 Task: Look for space in Wao, Philippines from 6th September, 2023 to 12th September, 2023 for 4 adults in price range Rs.10000 to Rs.14000. Place can be private room with 4 bedrooms having 4 beds and 4 bathrooms. Property type can be house, flat, guest house. Amenities needed are: wifi, TV, free parkinig on premises, gym, breakfast. Booking option can be shelf check-in. Required host language is English.
Action: Key pressed w<Key.caps_lock>AO,<Key.space><Key.caps_lock>p<Key.caps_lock>HILI
Screenshot: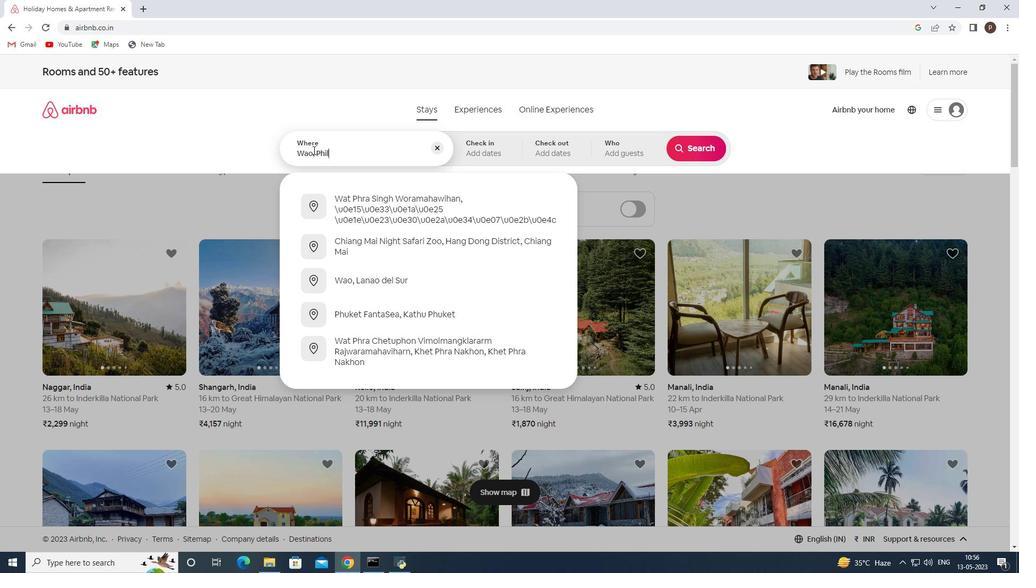 
Action: Mouse moved to (312, 150)
Screenshot: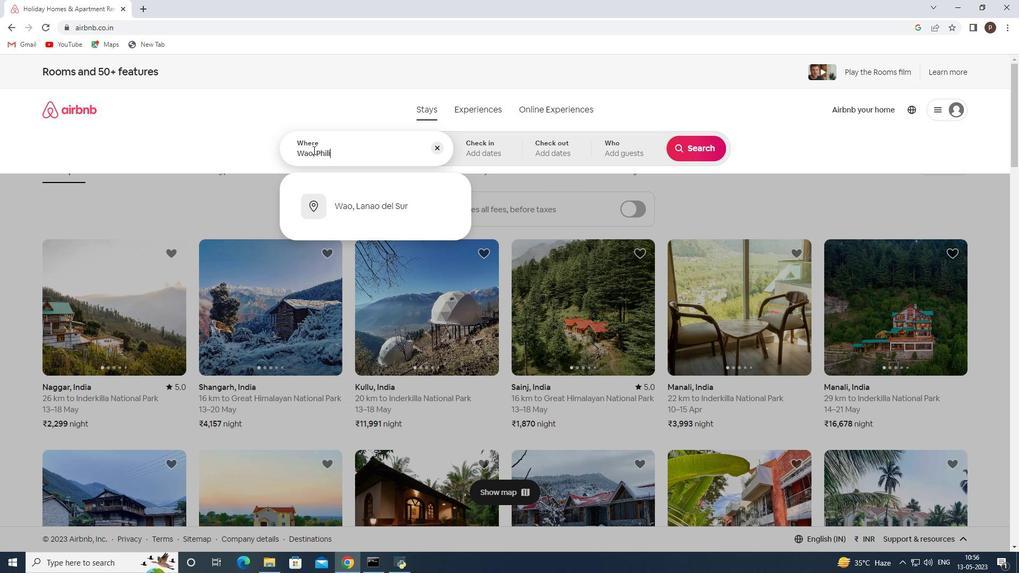 
Action: Key pressed PPINES<Key.space><Key.enter>
Screenshot: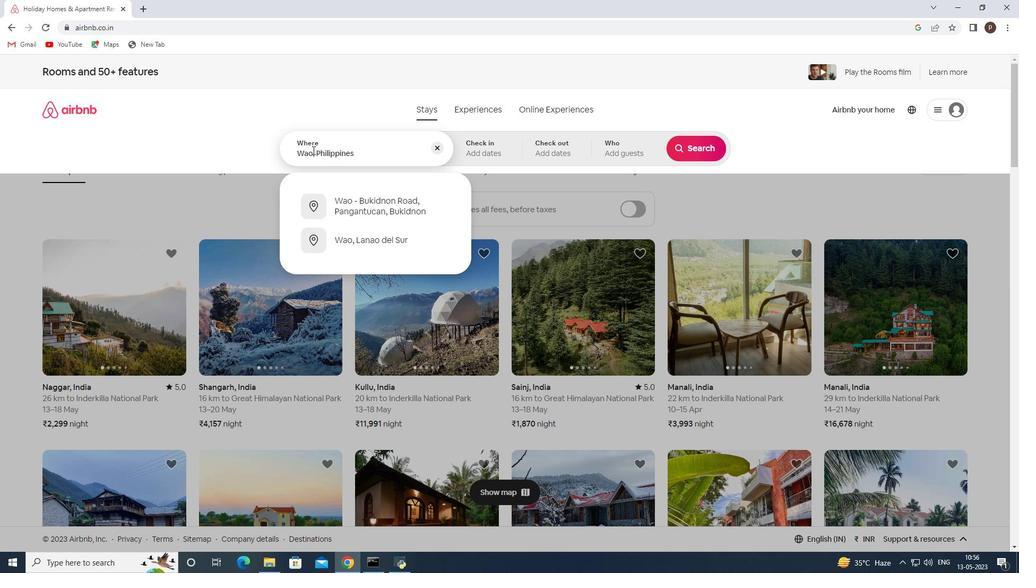 
Action: Mouse moved to (692, 229)
Screenshot: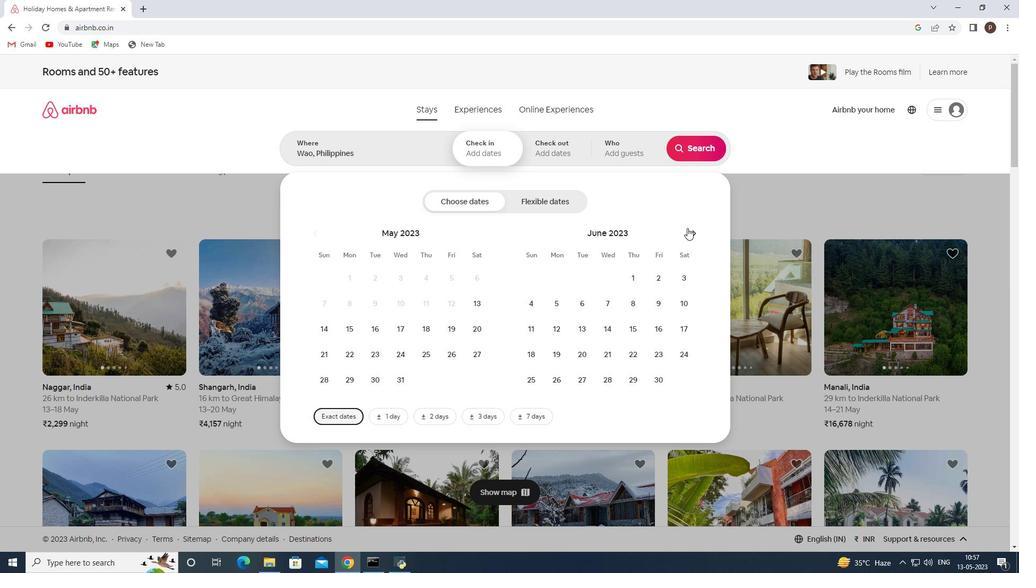 
Action: Mouse pressed left at (692, 229)
Screenshot: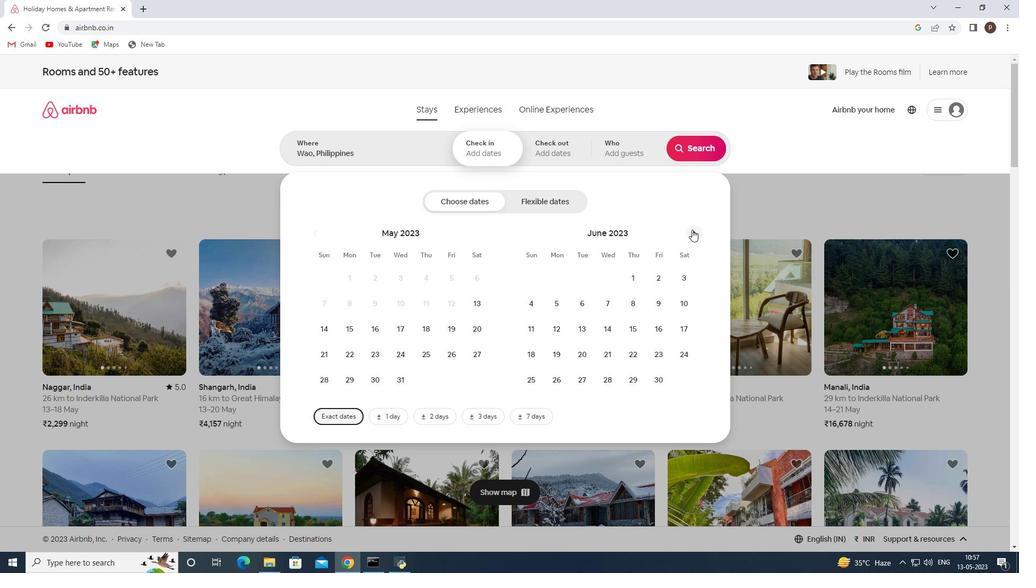 
Action: Mouse pressed left at (692, 229)
Screenshot: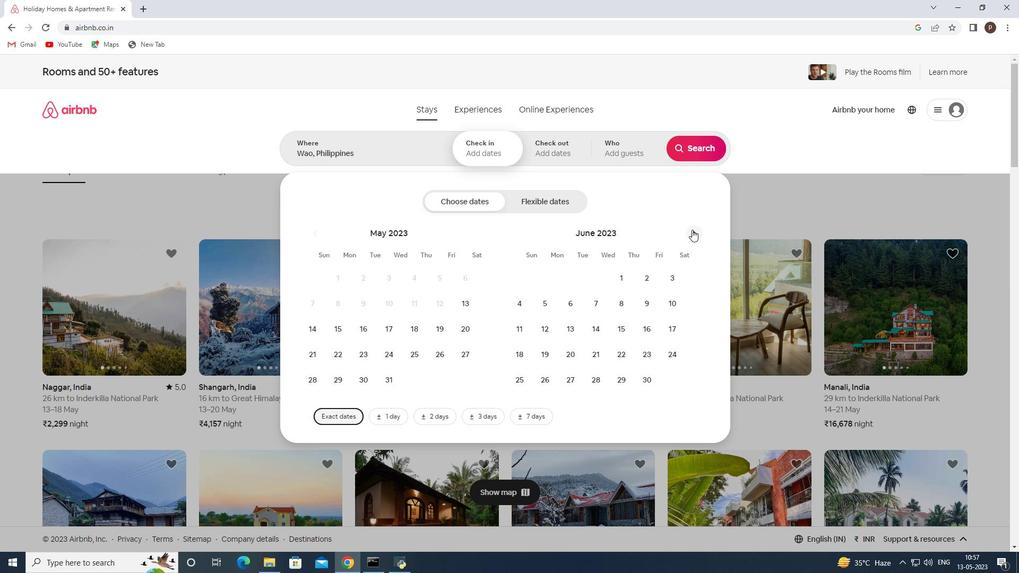 
Action: Mouse moved to (692, 229)
Screenshot: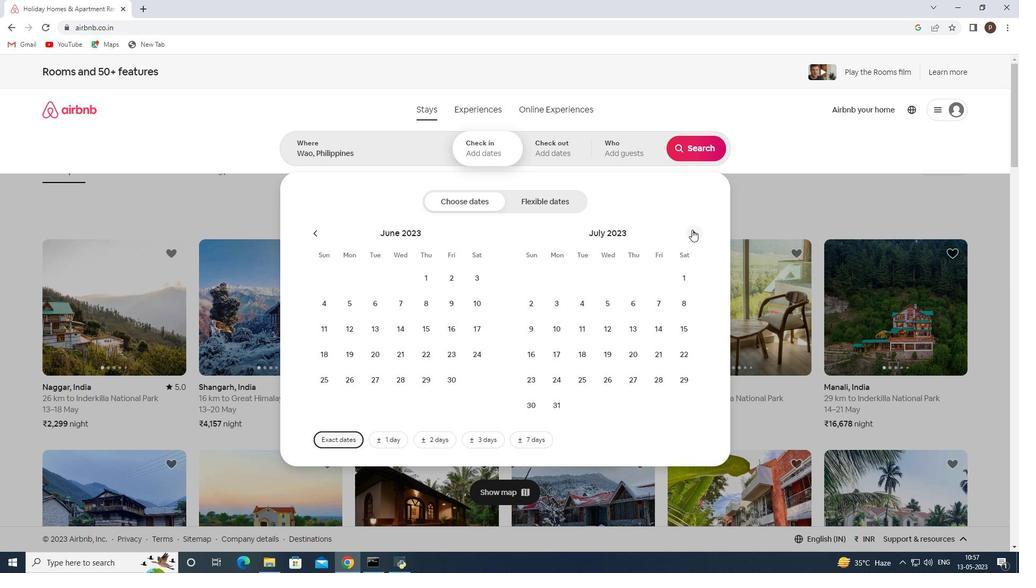 
Action: Mouse pressed left at (692, 229)
Screenshot: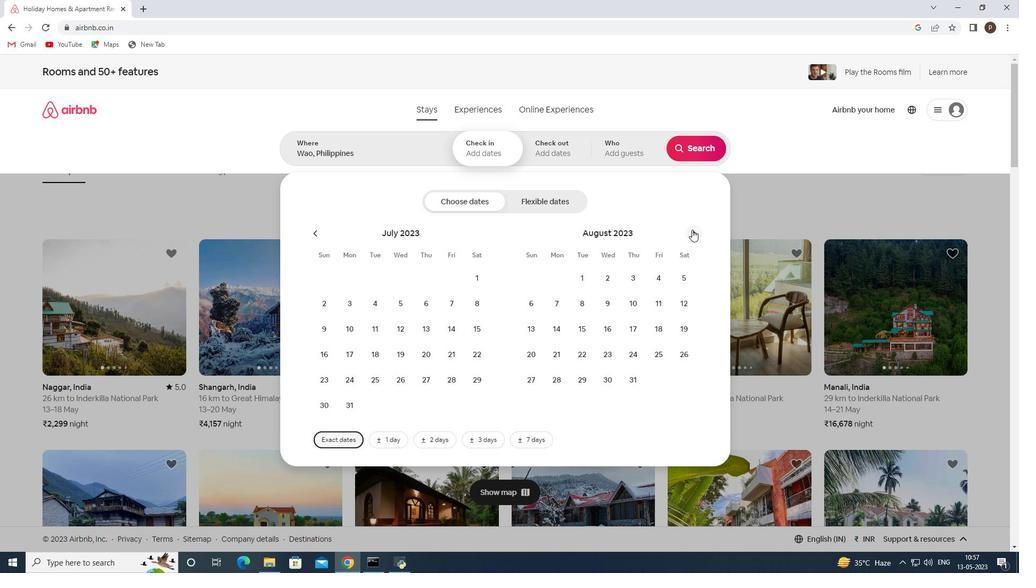 
Action: Mouse moved to (609, 304)
Screenshot: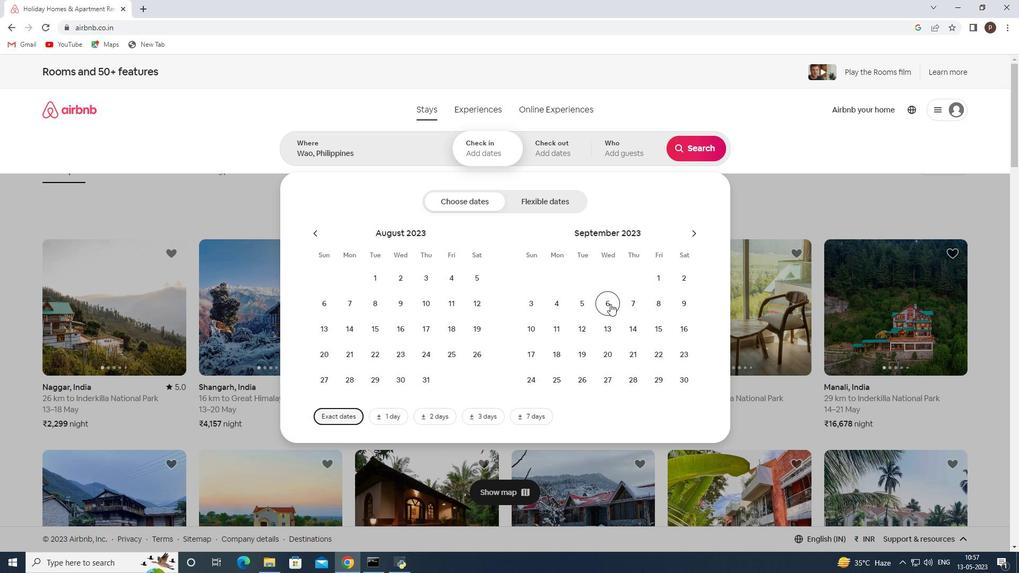 
Action: Mouse pressed left at (609, 304)
Screenshot: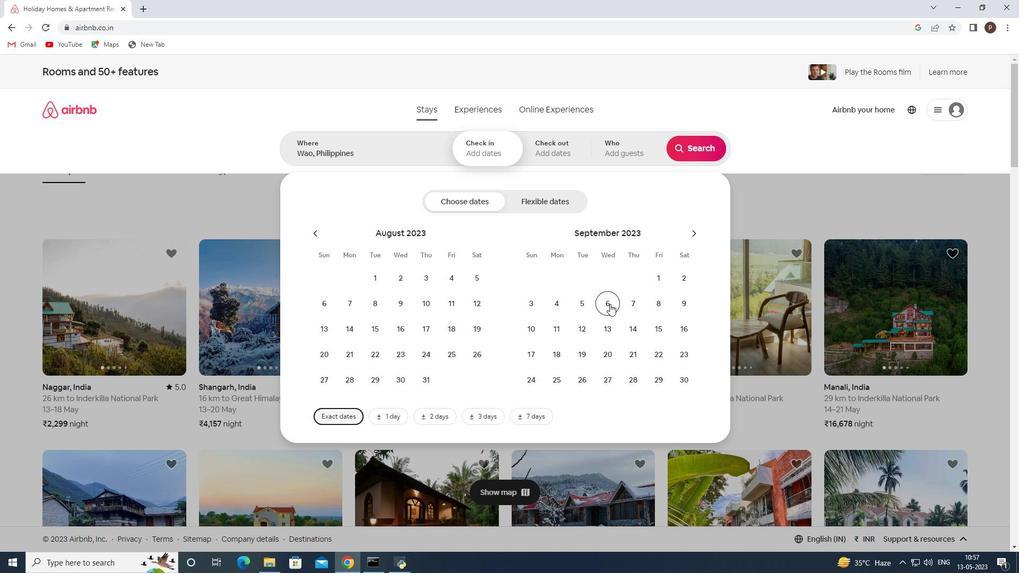 
Action: Mouse moved to (588, 327)
Screenshot: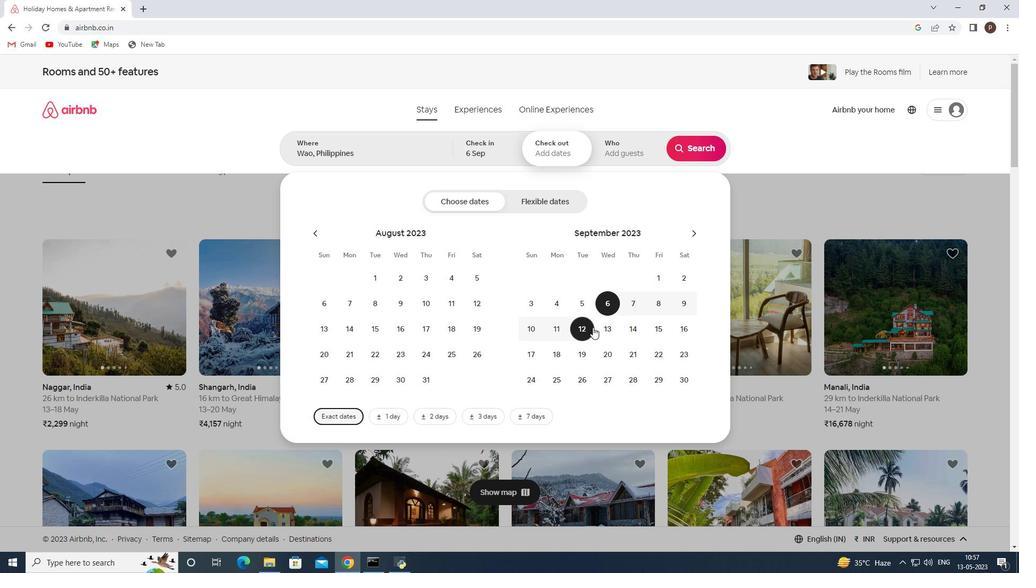 
Action: Mouse pressed left at (588, 327)
Screenshot: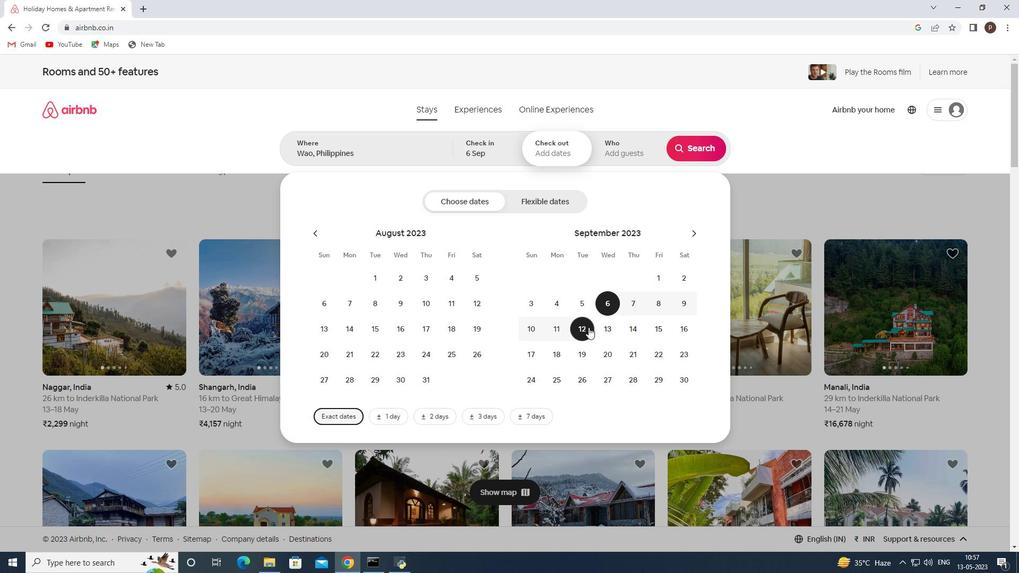
Action: Mouse moved to (623, 151)
Screenshot: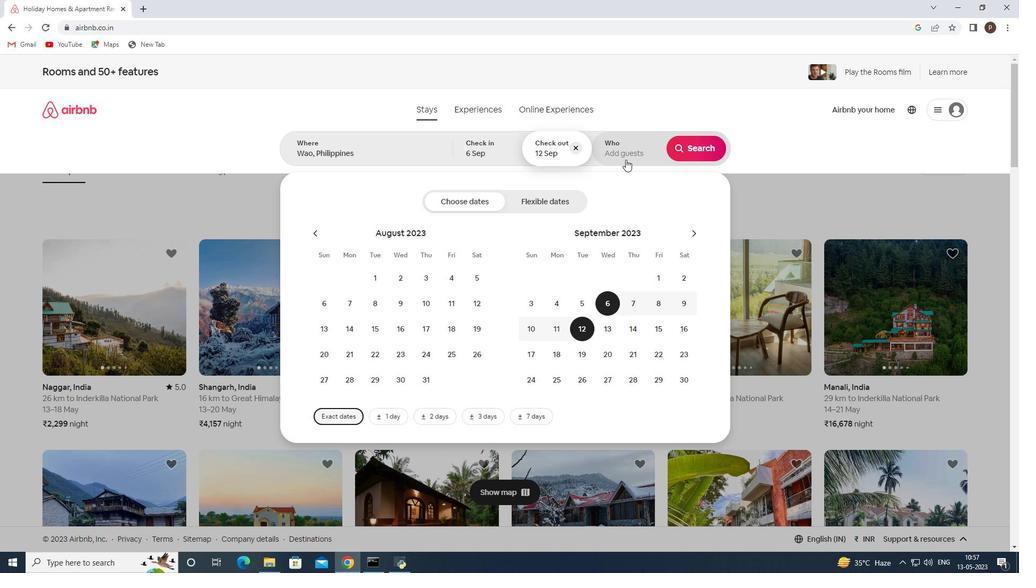 
Action: Mouse pressed left at (623, 151)
Screenshot: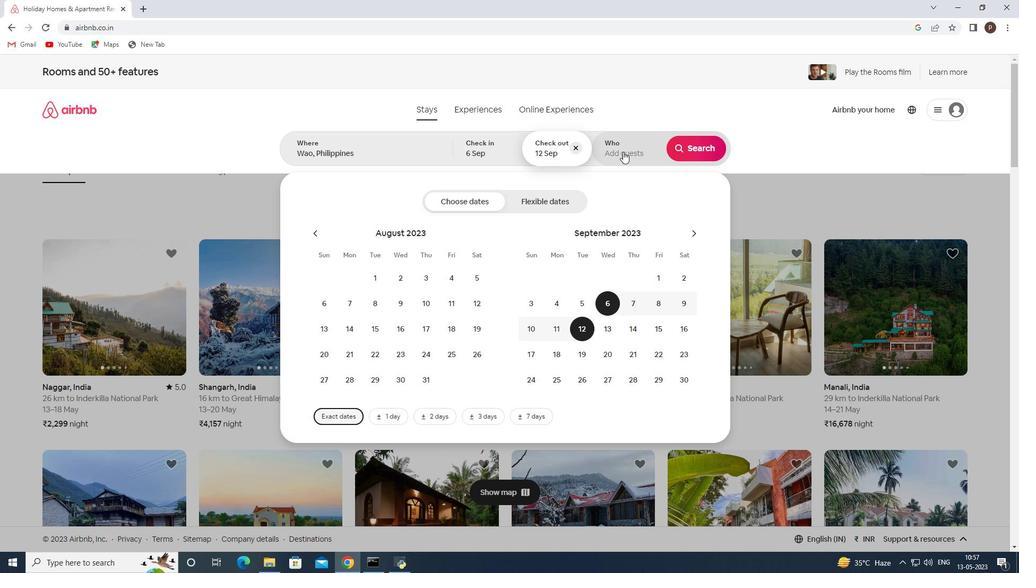 
Action: Mouse moved to (694, 204)
Screenshot: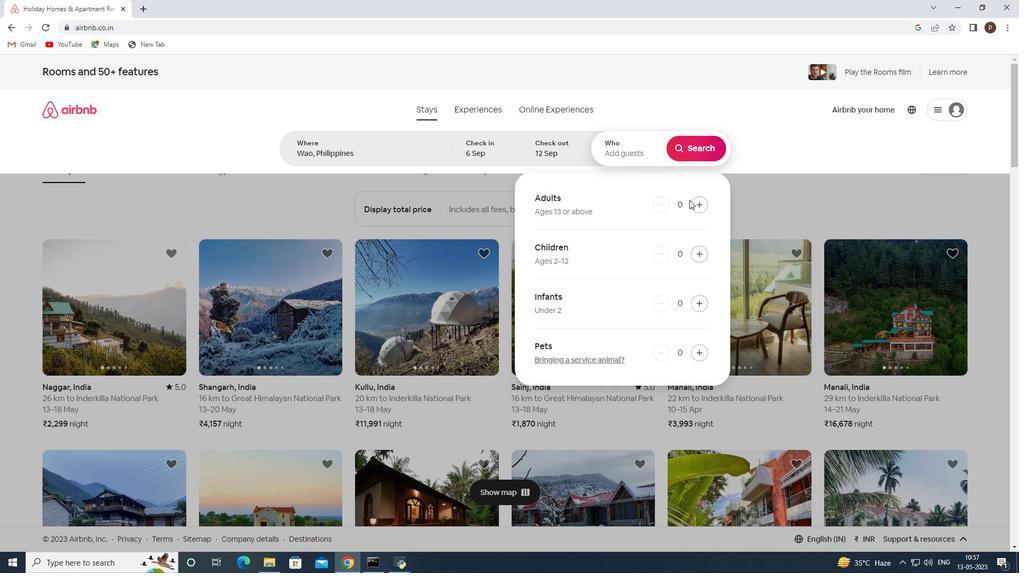 
Action: Mouse pressed left at (694, 204)
Screenshot: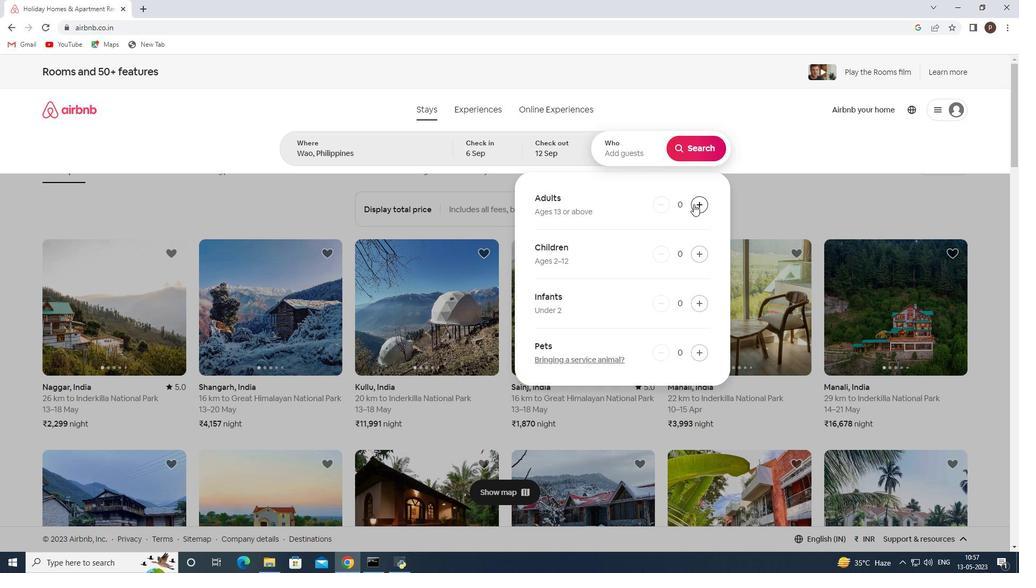 
Action: Mouse pressed left at (694, 204)
Screenshot: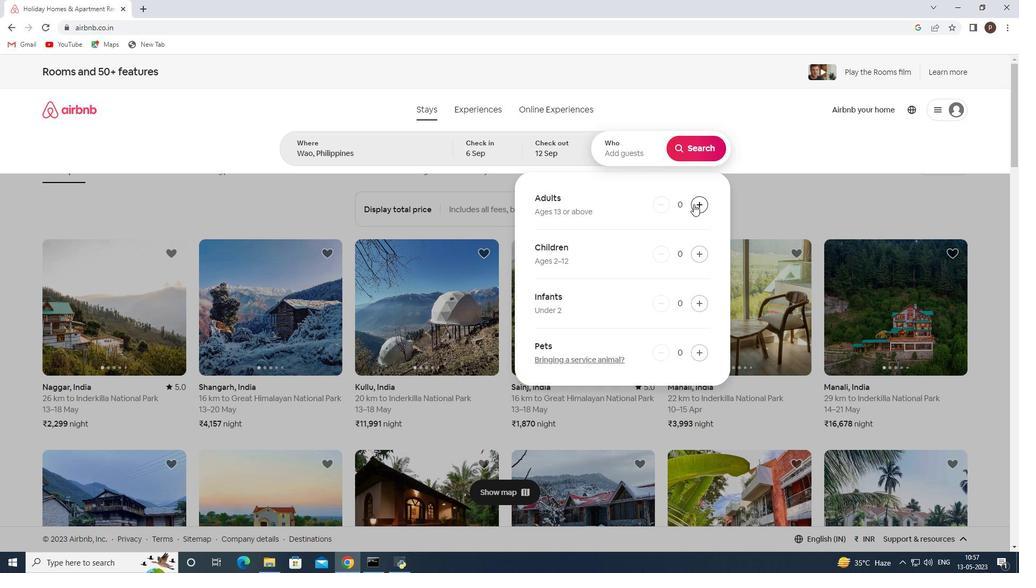 
Action: Mouse pressed left at (694, 204)
Screenshot: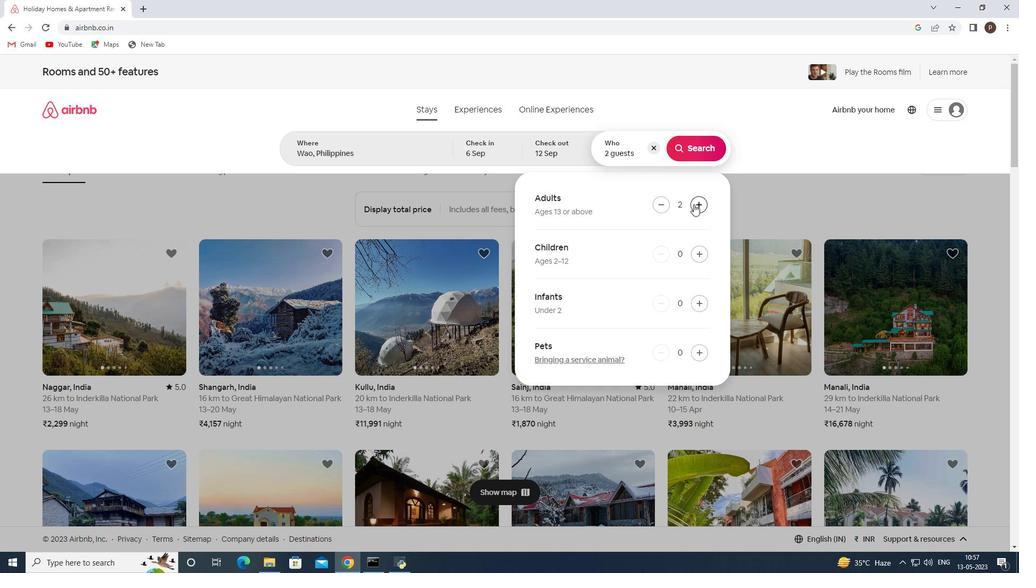 
Action: Mouse pressed left at (694, 204)
Screenshot: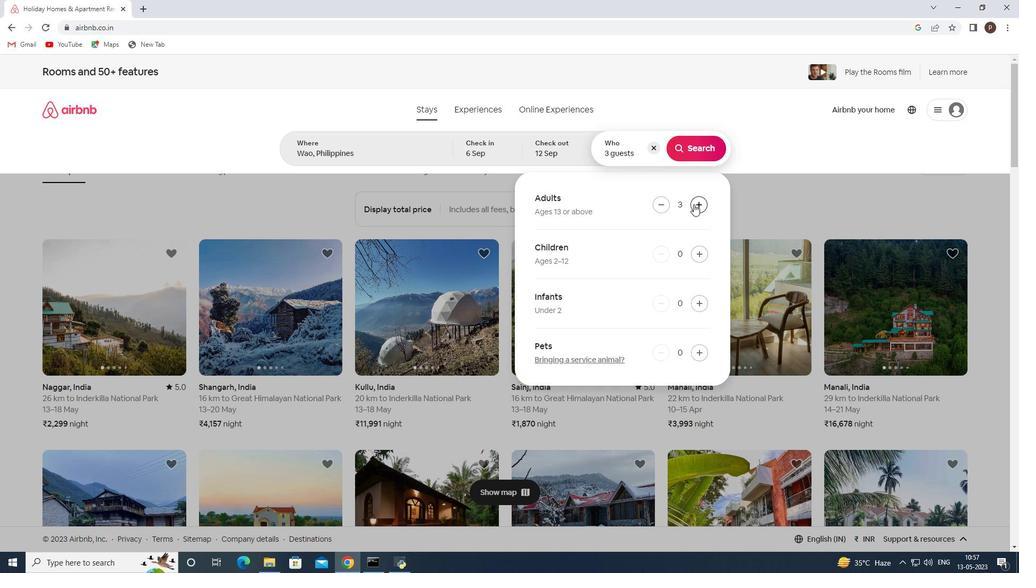 
Action: Mouse moved to (719, 148)
Screenshot: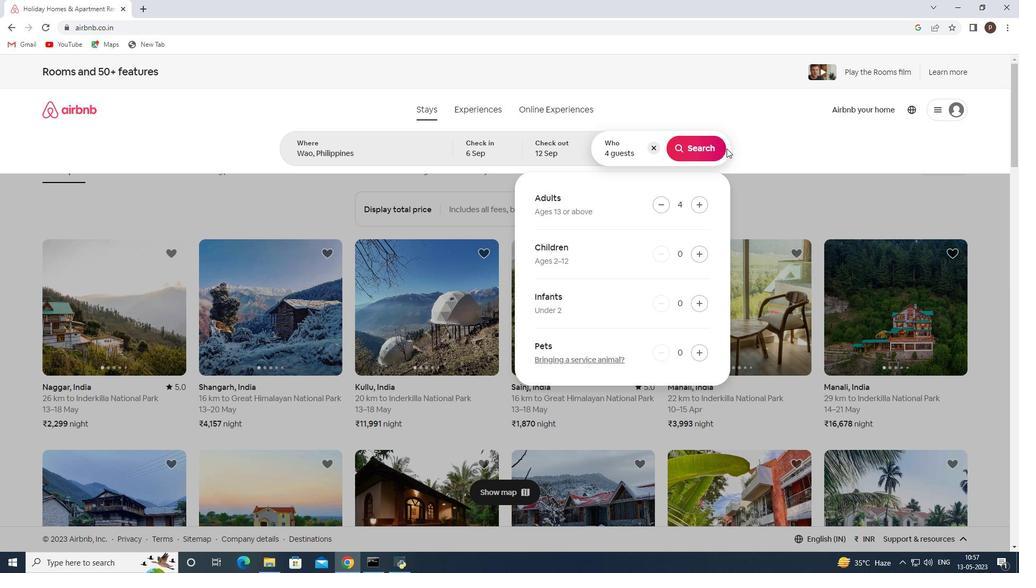 
Action: Mouse pressed left at (719, 148)
Screenshot: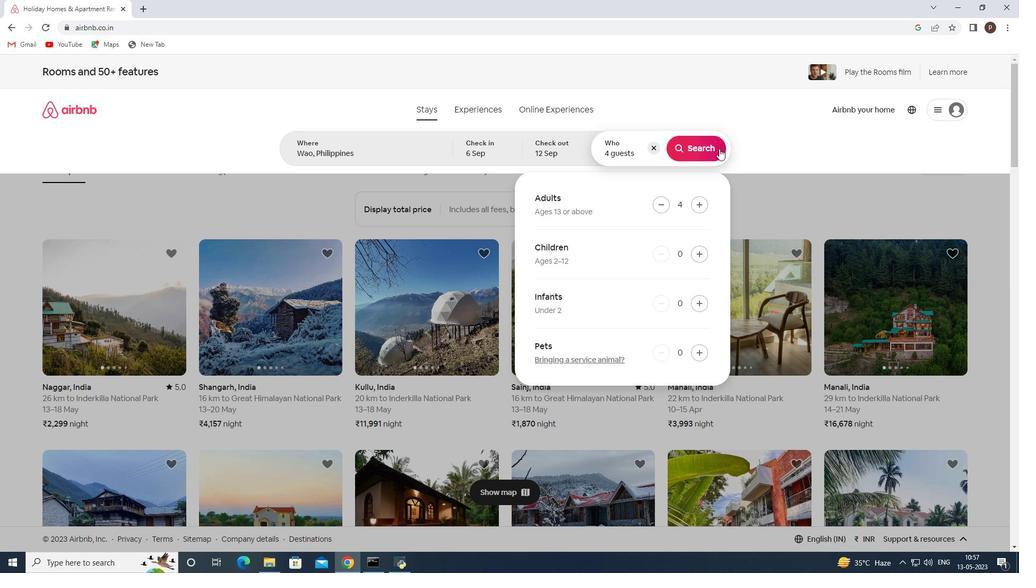 
Action: Mouse moved to (958, 113)
Screenshot: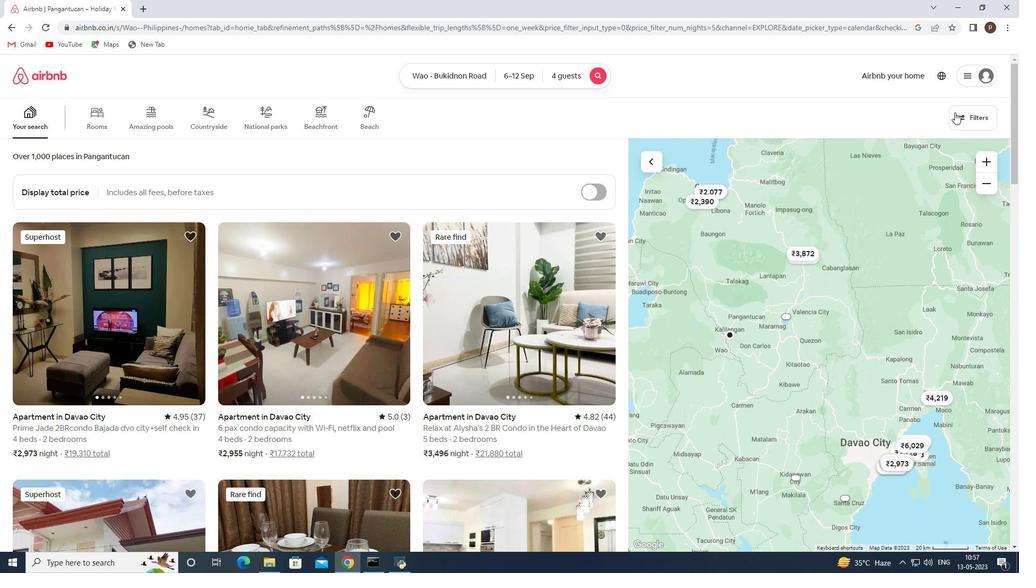 
Action: Mouse pressed left at (958, 113)
Screenshot: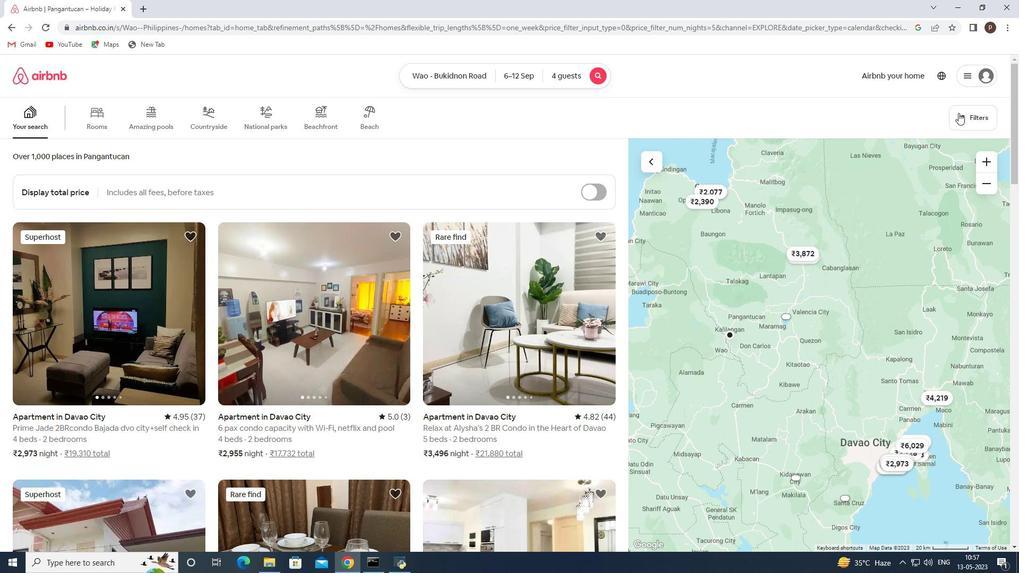 
Action: Mouse moved to (346, 383)
Screenshot: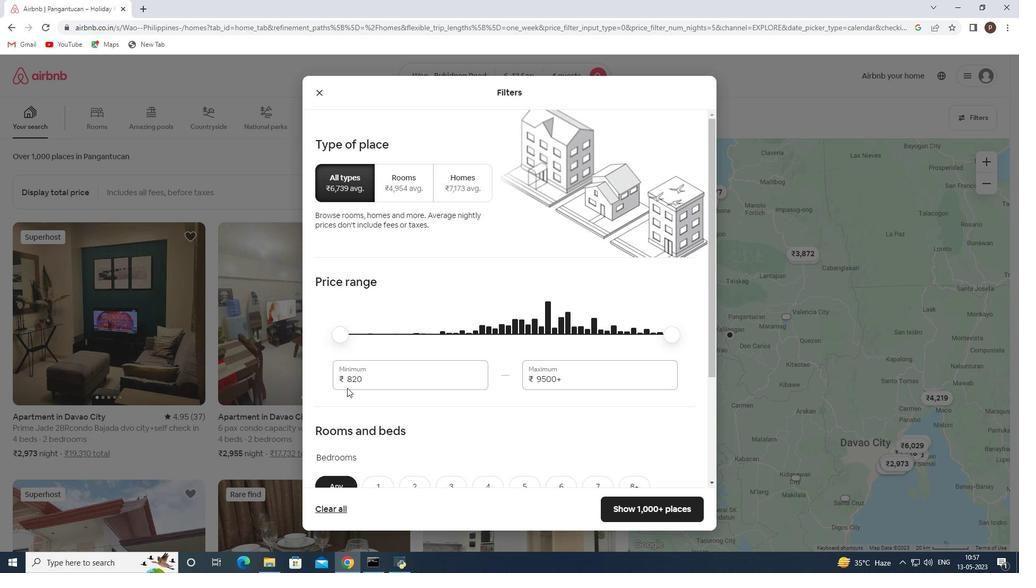
Action: Mouse pressed left at (346, 383)
Screenshot: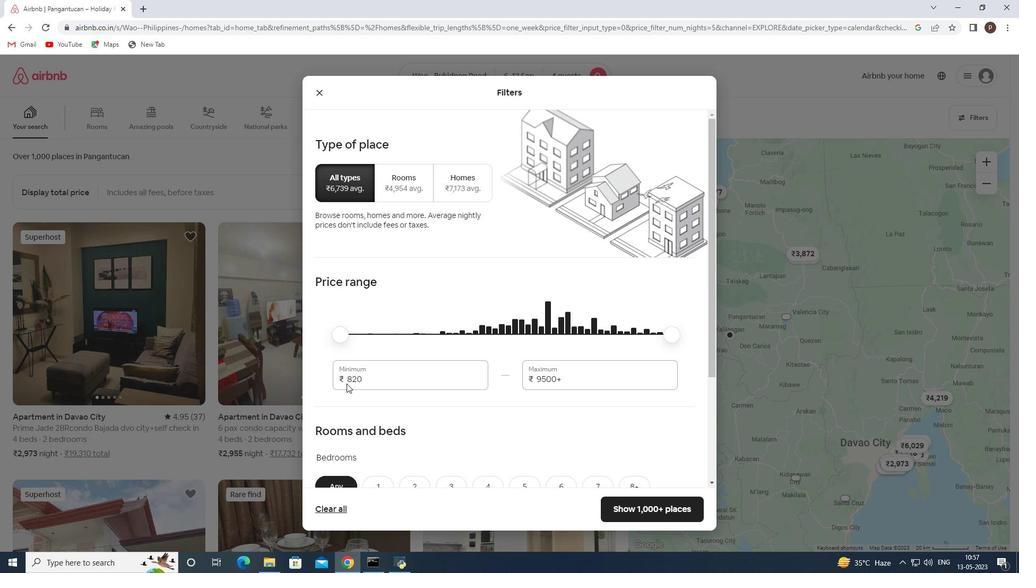 
Action: Mouse pressed left at (346, 383)
Screenshot: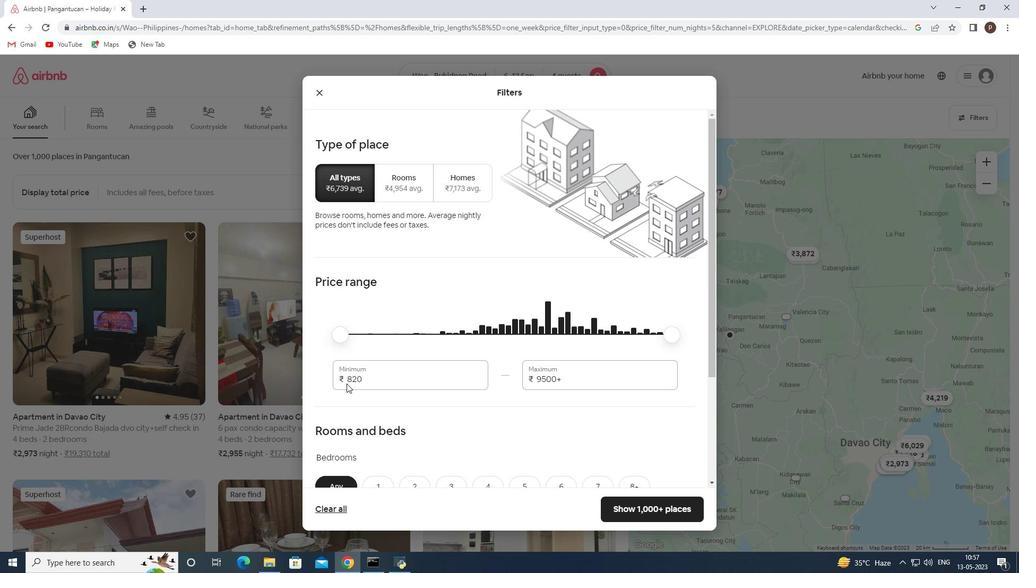 
Action: Mouse moved to (354, 380)
Screenshot: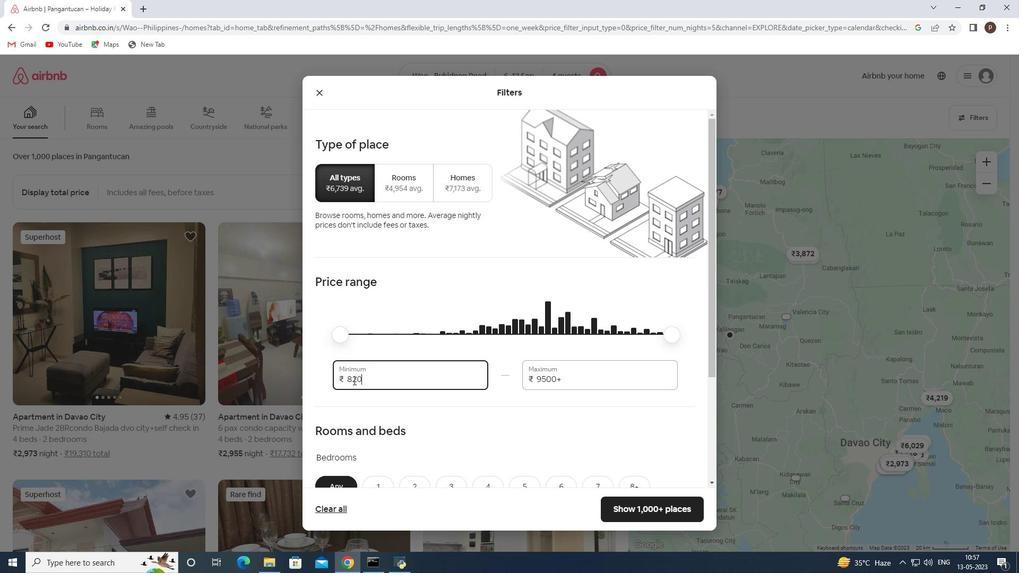 
Action: Mouse pressed left at (354, 380)
Screenshot: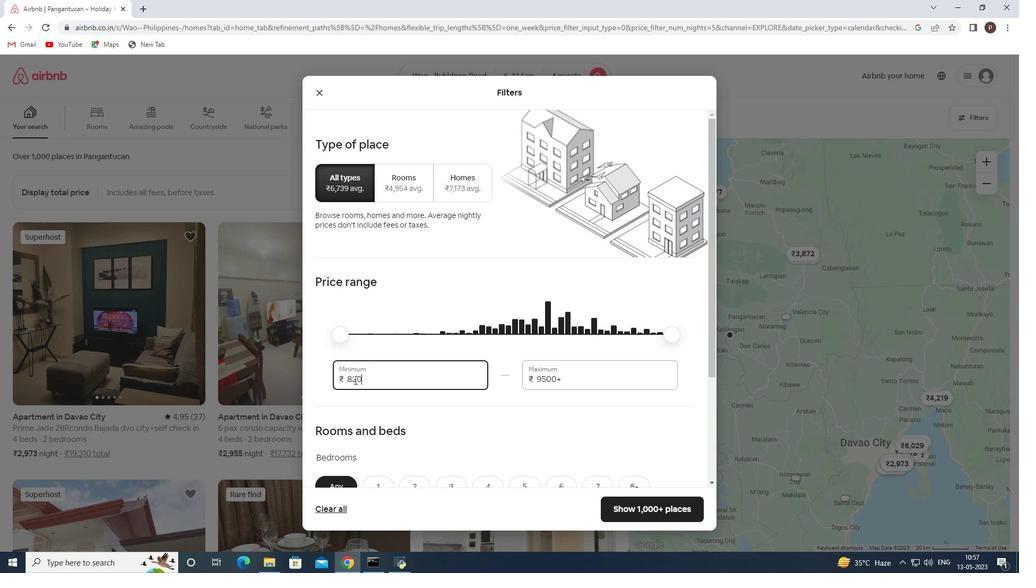 
Action: Mouse pressed left at (354, 380)
Screenshot: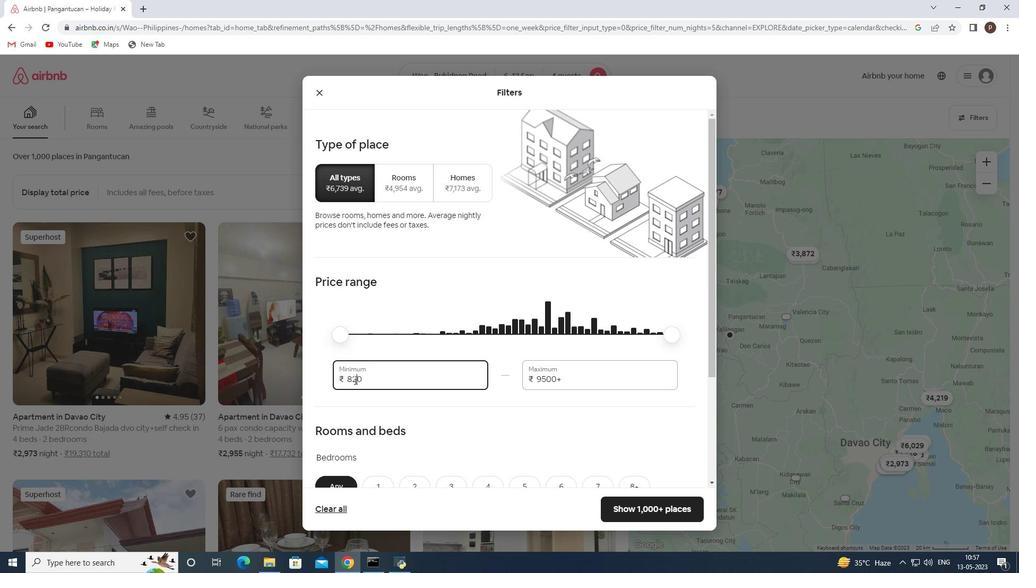 
Action: Key pressed 10000<Key.tab>14000
Screenshot: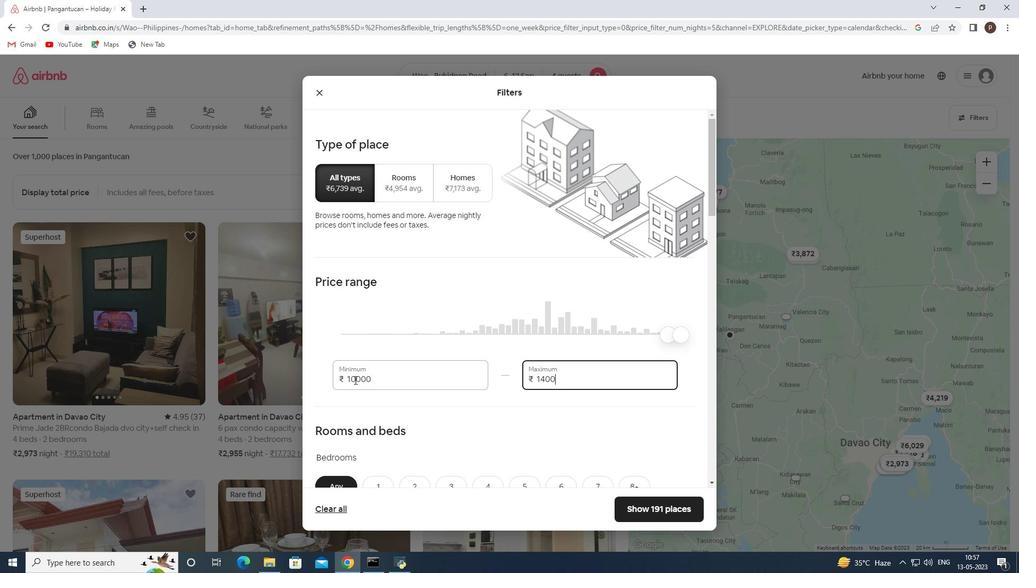 
Action: Mouse scrolled (354, 380) with delta (0, 0)
Screenshot: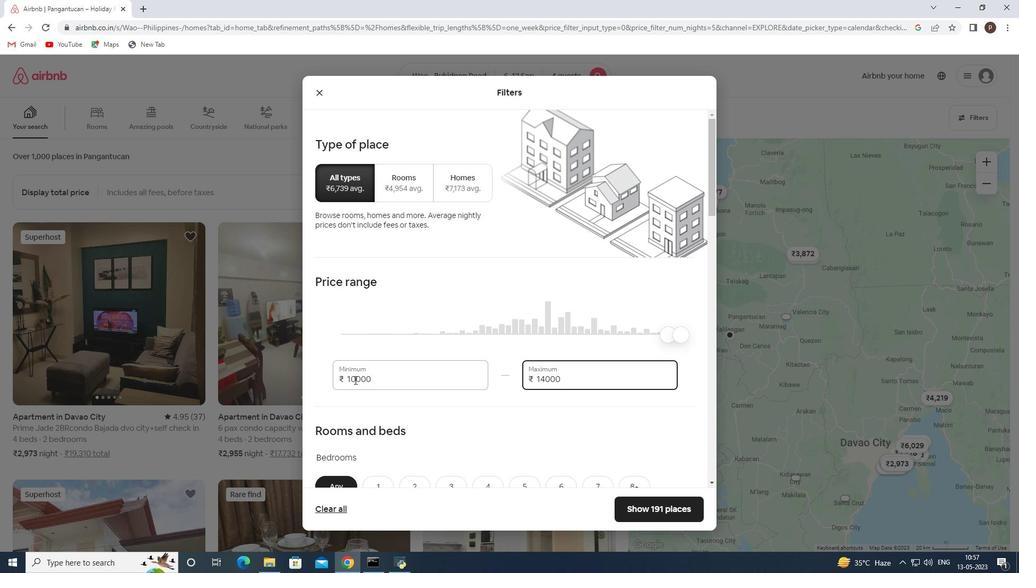 
Action: Mouse scrolled (354, 379) with delta (0, 0)
Screenshot: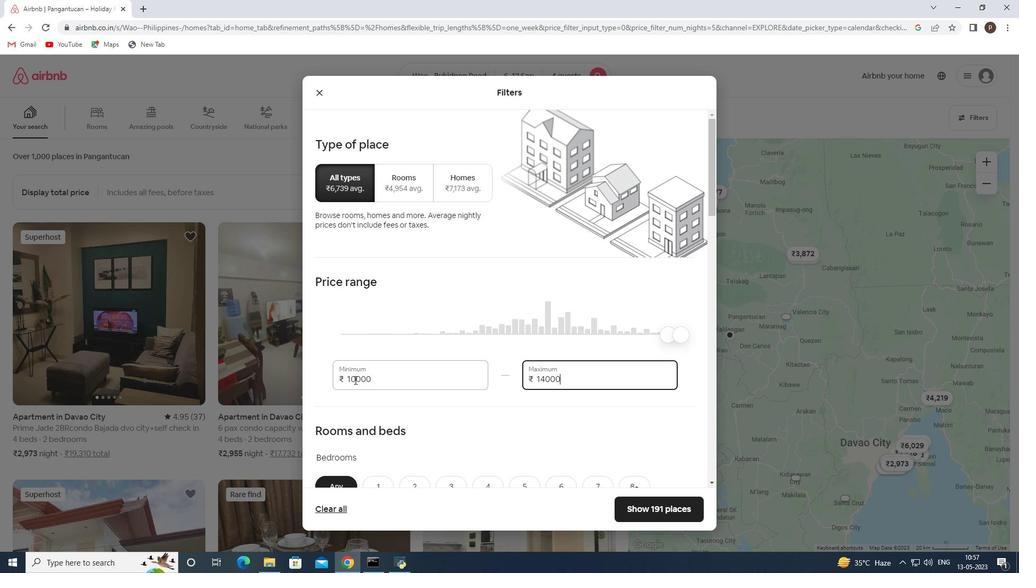 
Action: Mouse scrolled (354, 379) with delta (0, 0)
Screenshot: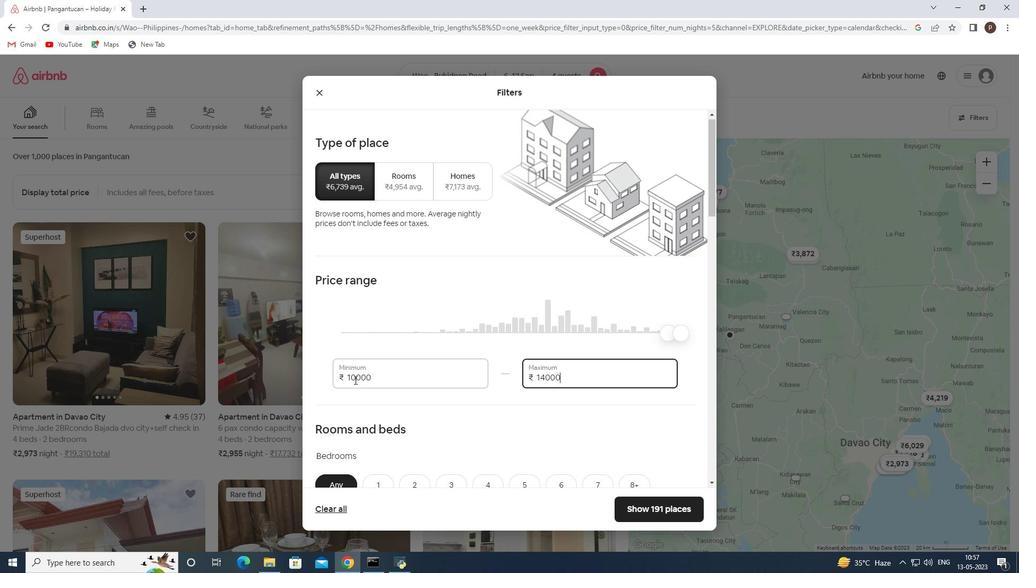 
Action: Mouse scrolled (354, 379) with delta (0, 0)
Screenshot: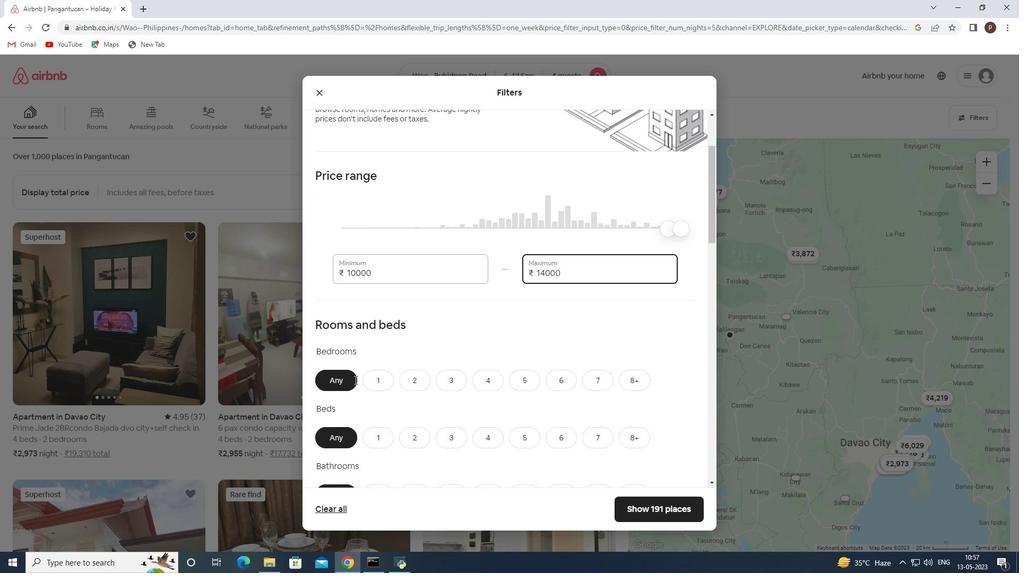 
Action: Mouse moved to (489, 322)
Screenshot: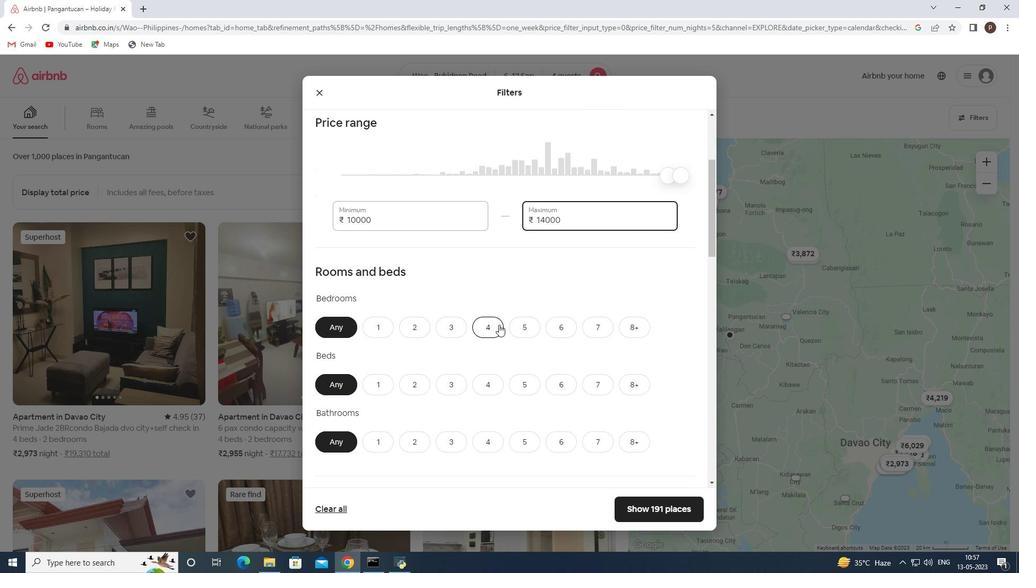 
Action: Mouse pressed left at (489, 322)
Screenshot: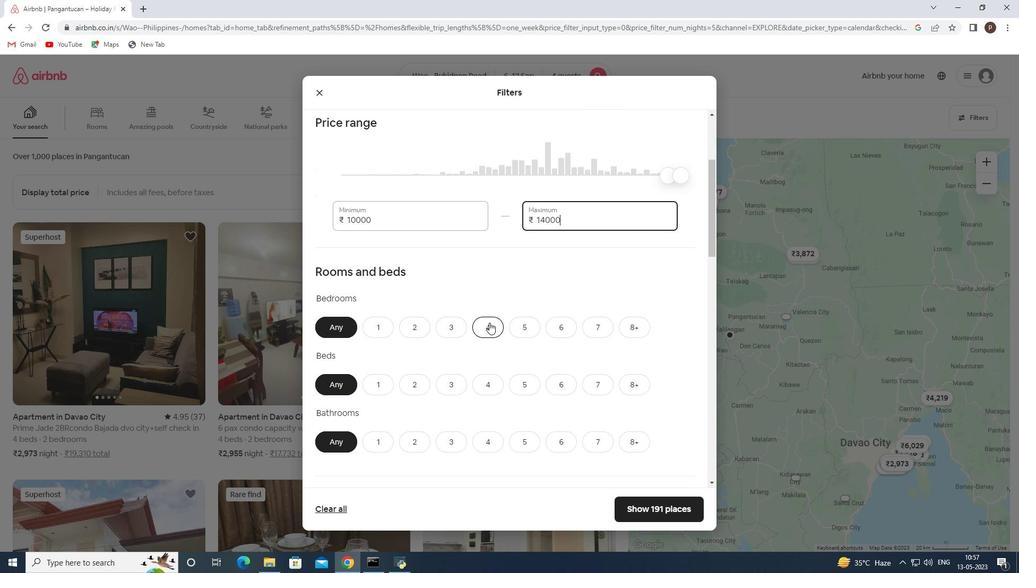 
Action: Mouse moved to (488, 379)
Screenshot: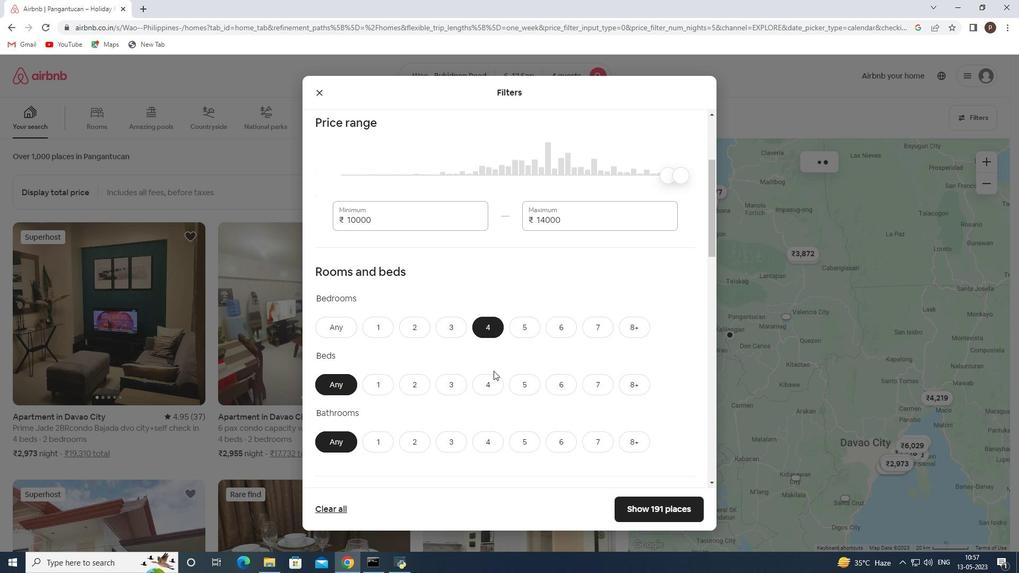 
Action: Mouse pressed left at (488, 379)
Screenshot: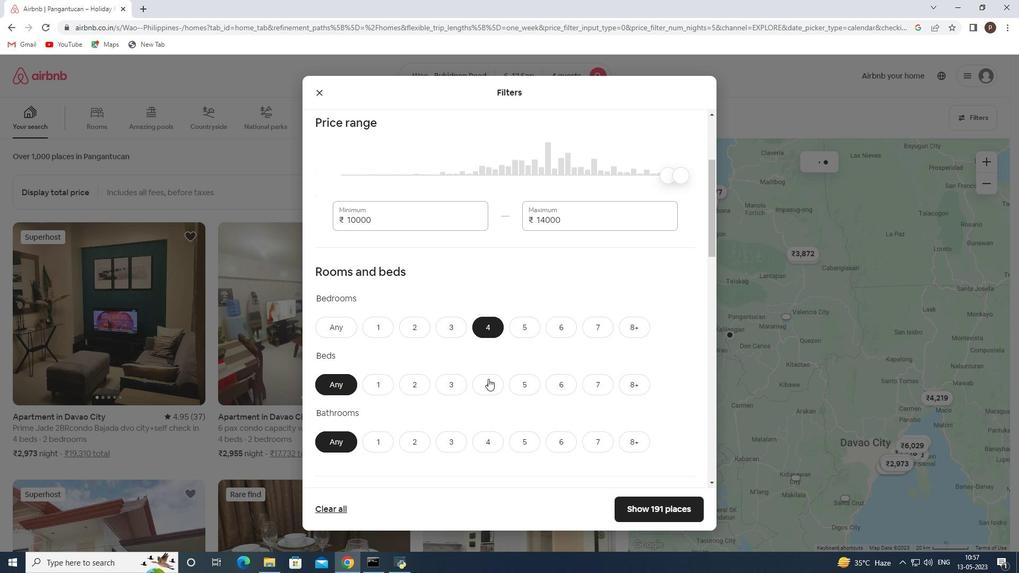 
Action: Mouse moved to (485, 444)
Screenshot: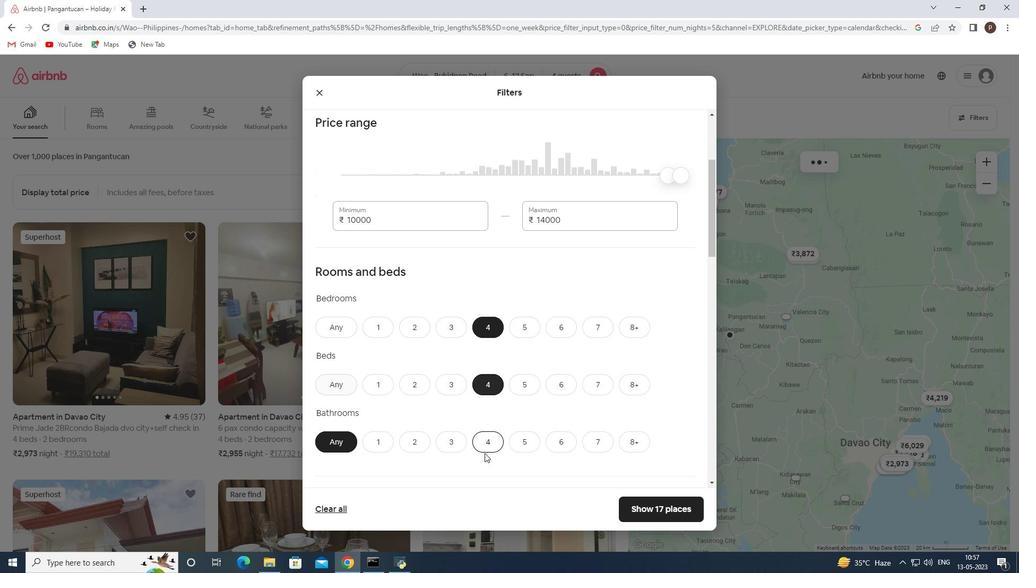 
Action: Mouse pressed left at (485, 444)
Screenshot: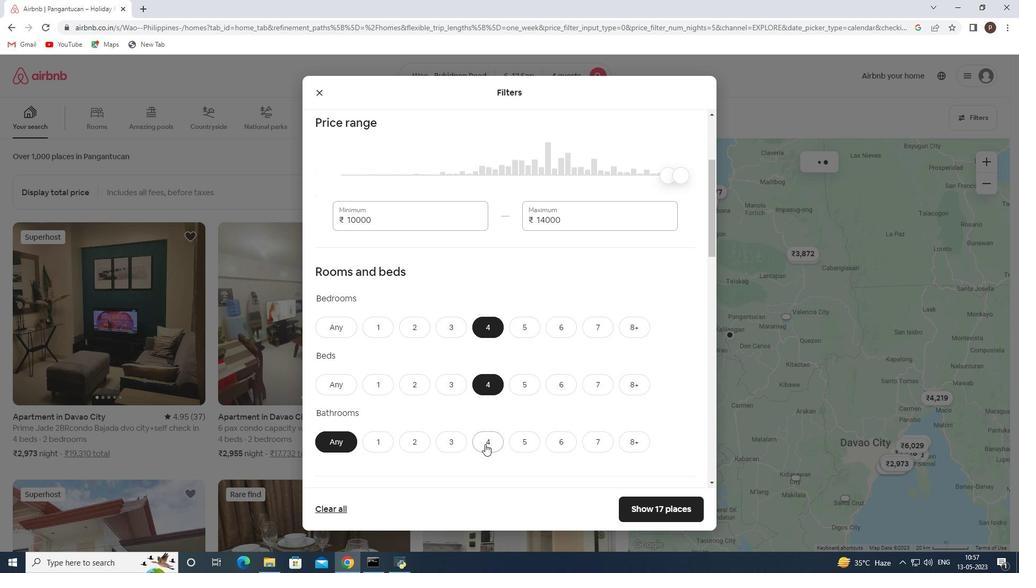 
Action: Mouse moved to (483, 416)
Screenshot: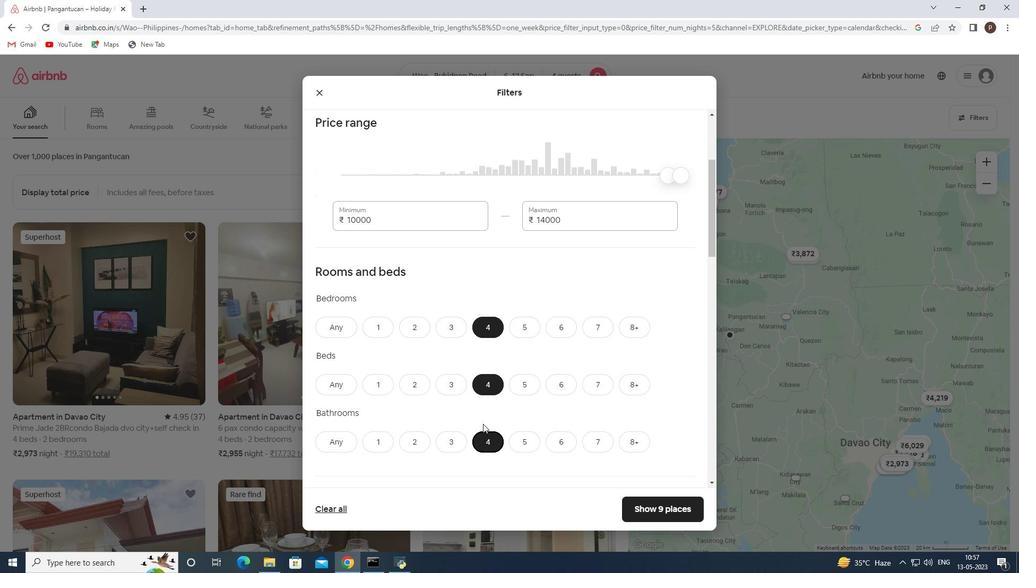 
Action: Mouse scrolled (483, 415) with delta (0, 0)
Screenshot: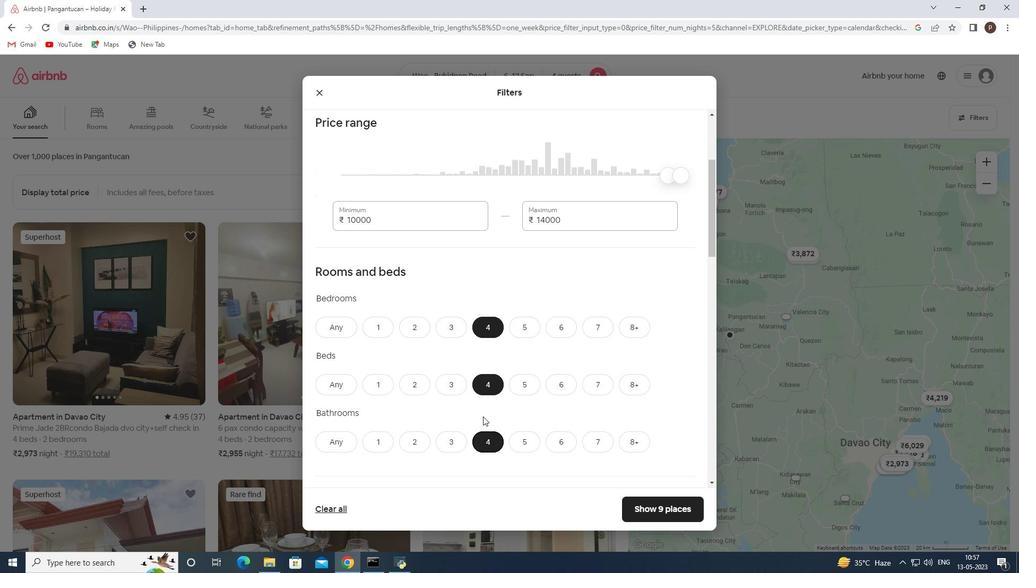 
Action: Mouse moved to (481, 378)
Screenshot: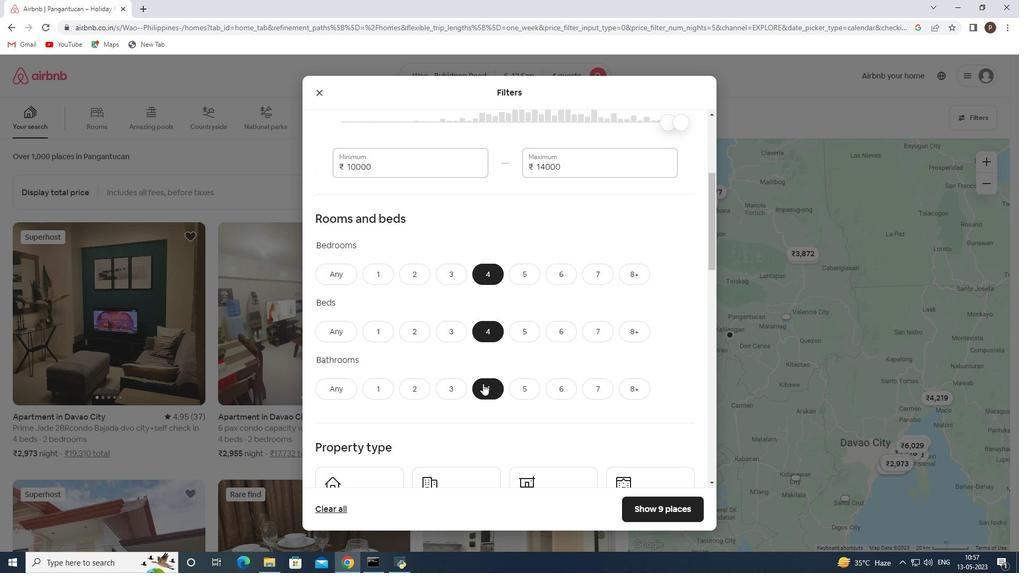 
Action: Mouse scrolled (481, 378) with delta (0, 0)
Screenshot: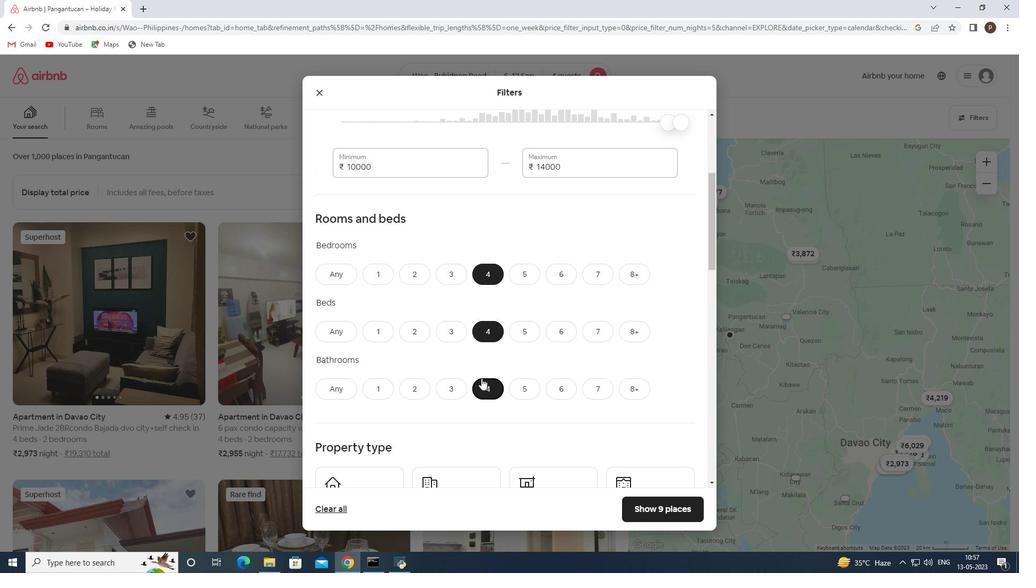 
Action: Mouse scrolled (481, 378) with delta (0, 0)
Screenshot: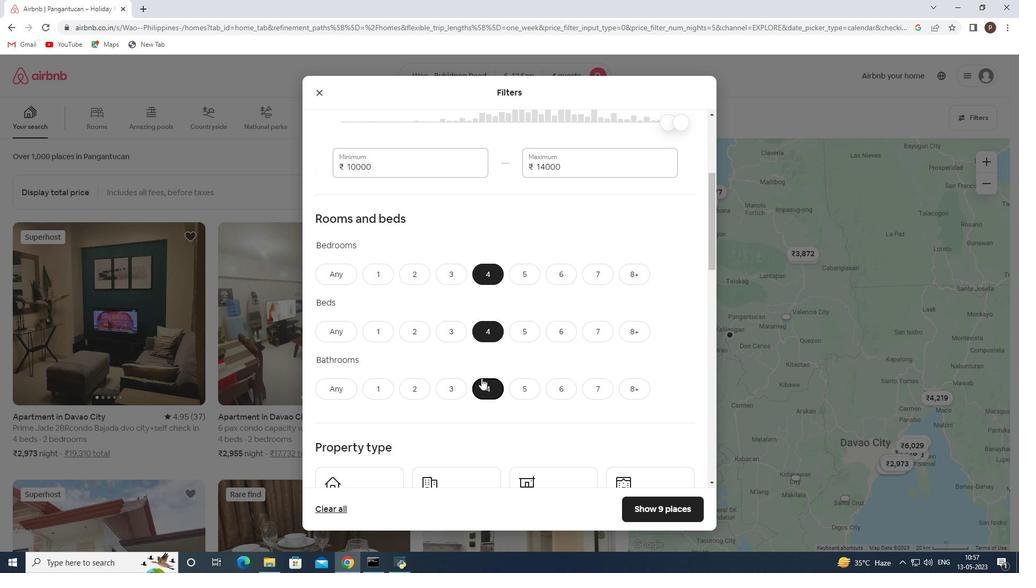
Action: Mouse moved to (334, 371)
Screenshot: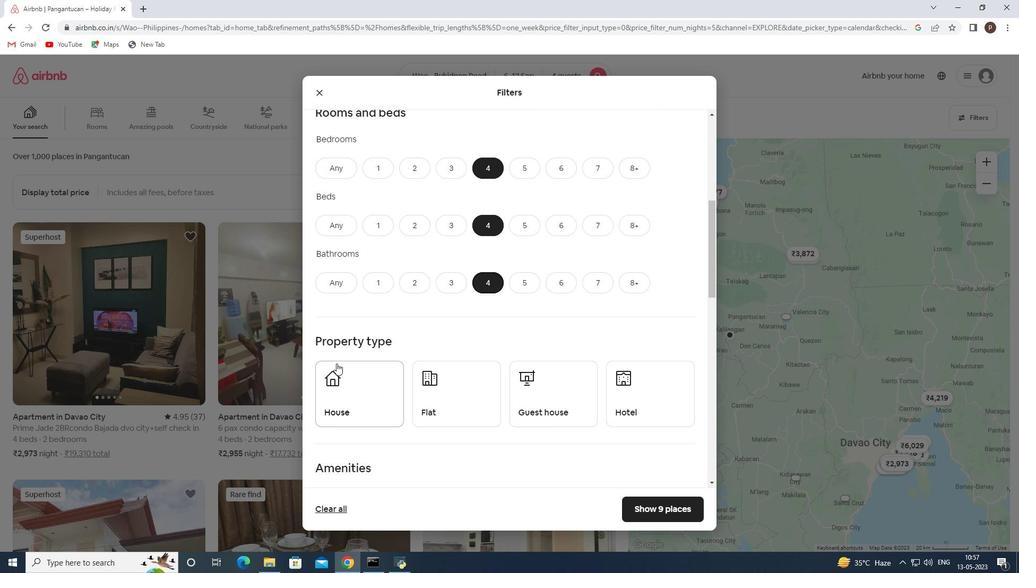 
Action: Mouse pressed left at (334, 371)
Screenshot: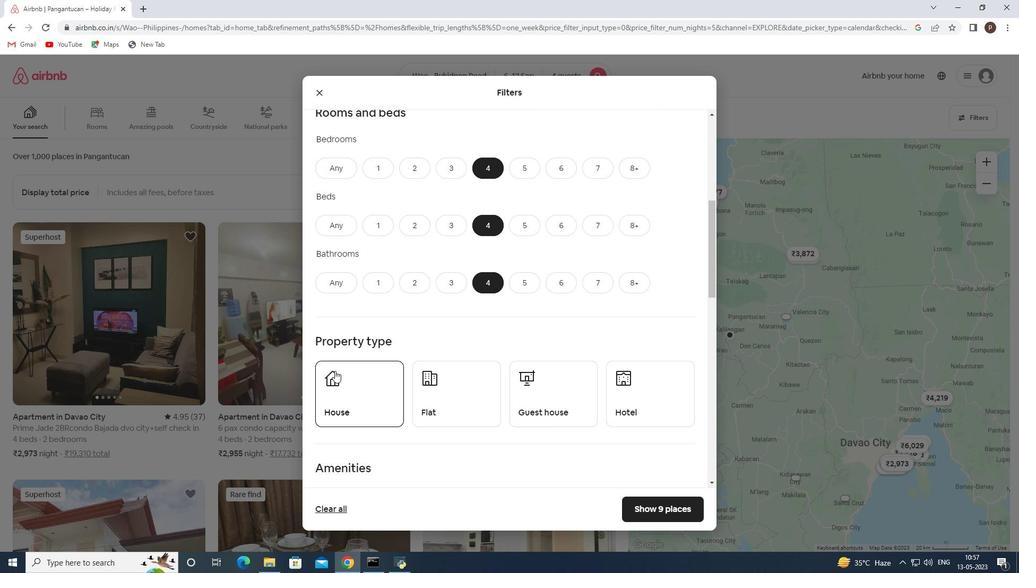 
Action: Mouse moved to (427, 396)
Screenshot: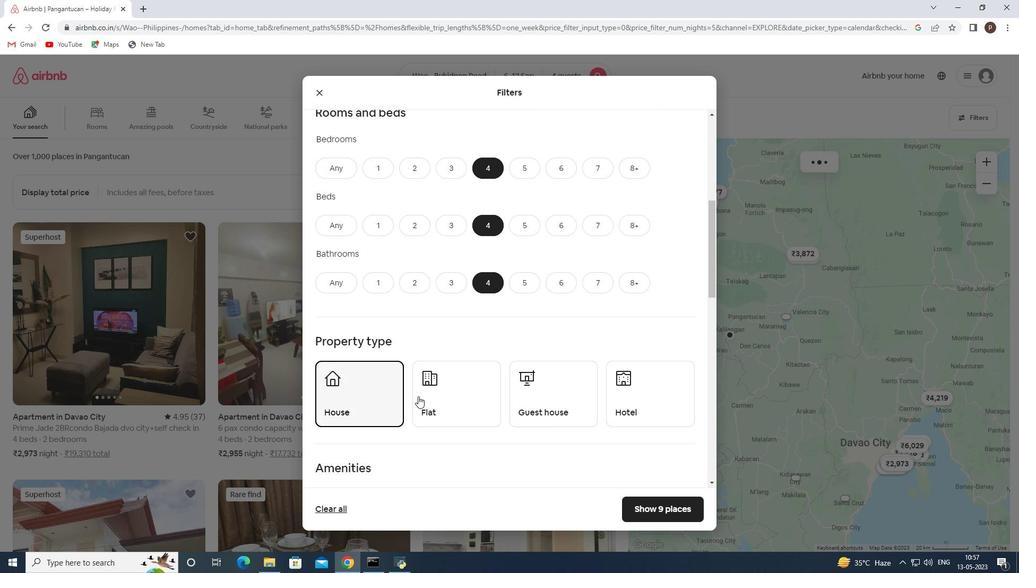 
Action: Mouse pressed left at (427, 396)
Screenshot: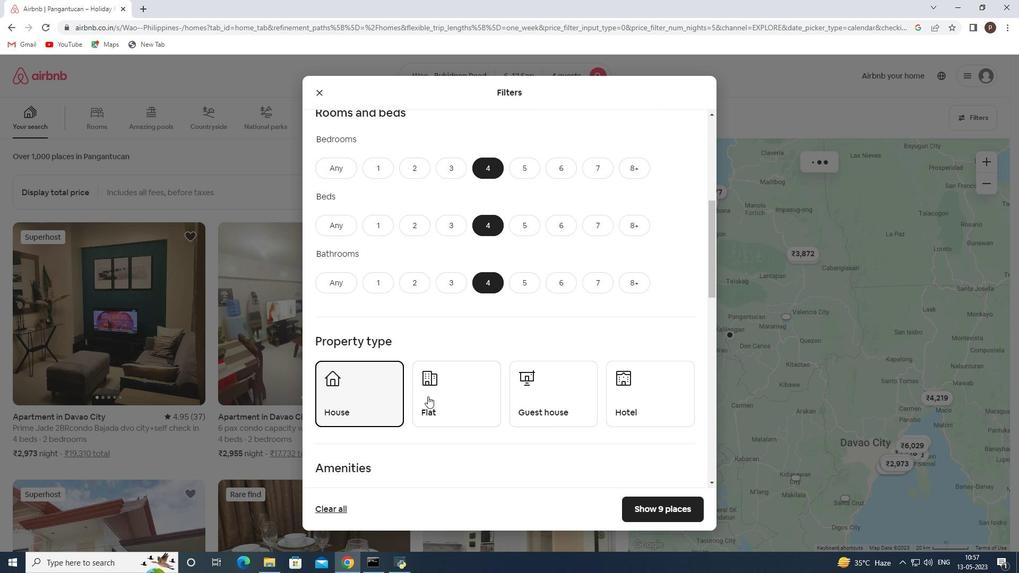 
Action: Mouse moved to (552, 400)
Screenshot: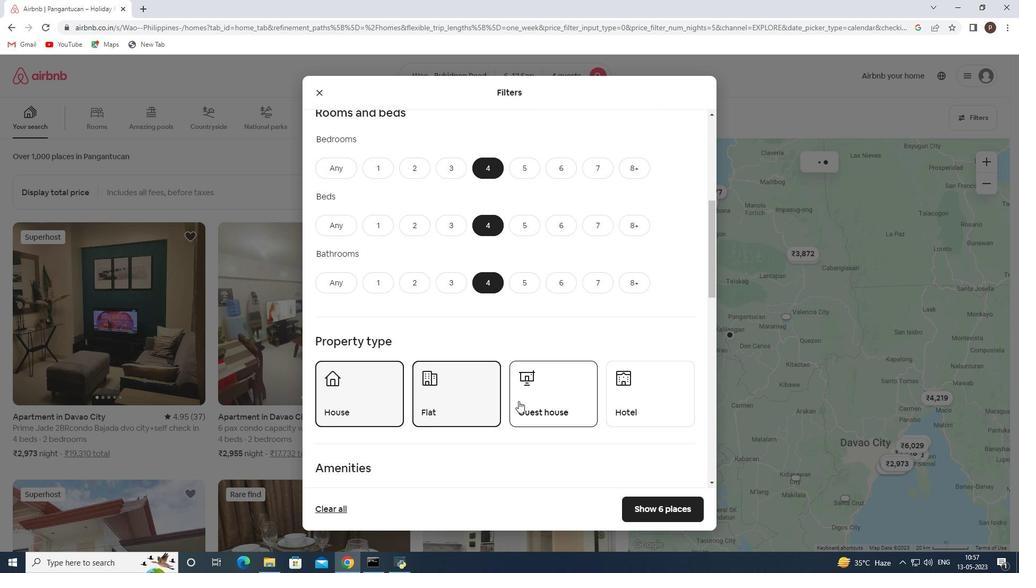 
Action: Mouse pressed left at (552, 400)
Screenshot: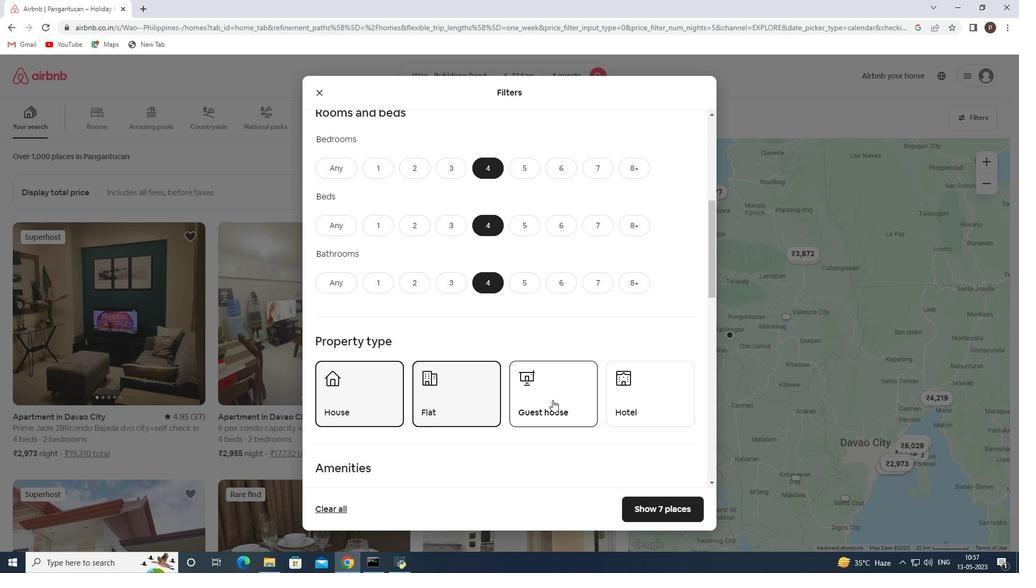 
Action: Mouse scrolled (552, 399) with delta (0, 0)
Screenshot: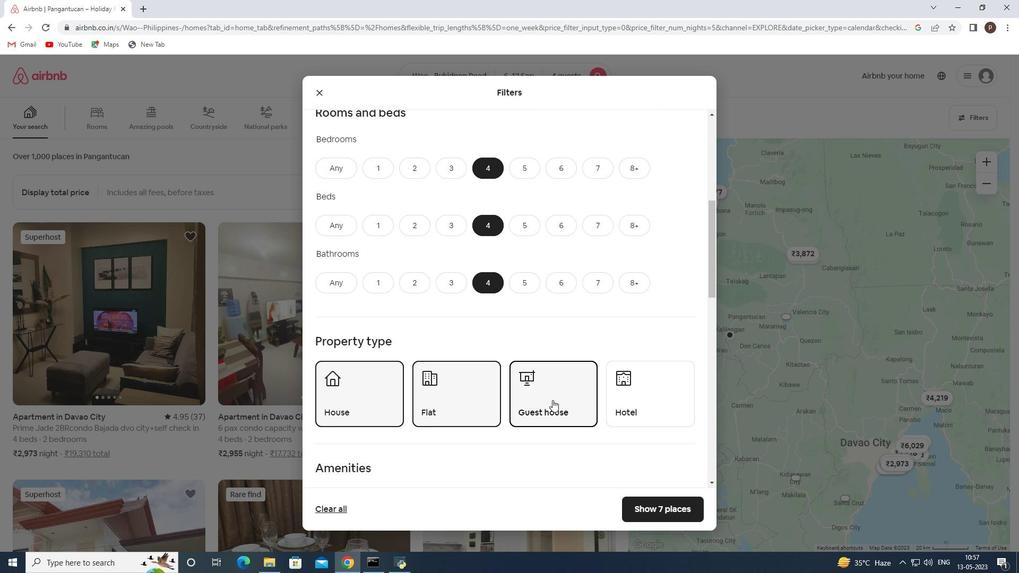 
Action: Mouse scrolled (552, 399) with delta (0, 0)
Screenshot: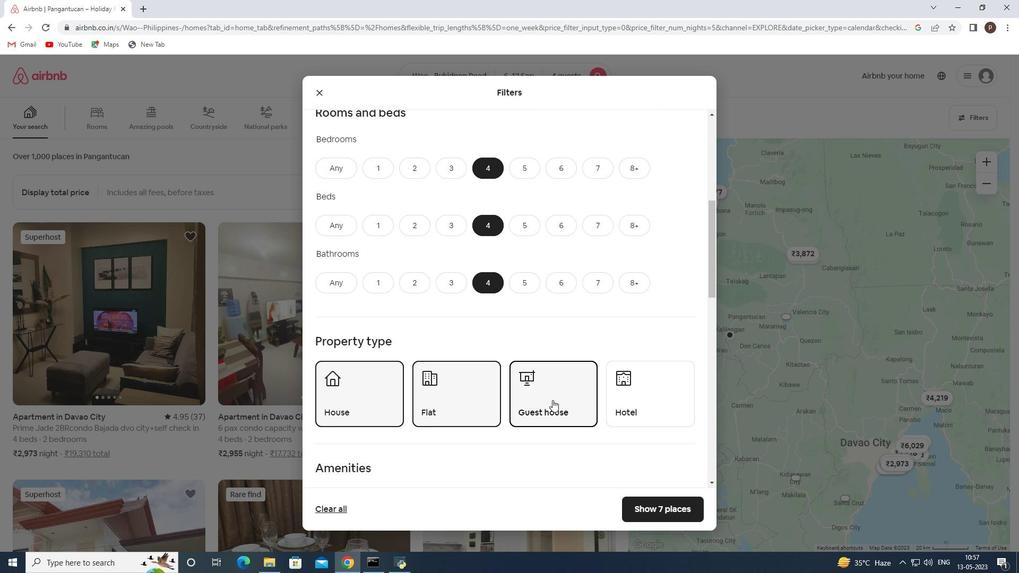 
Action: Mouse moved to (534, 373)
Screenshot: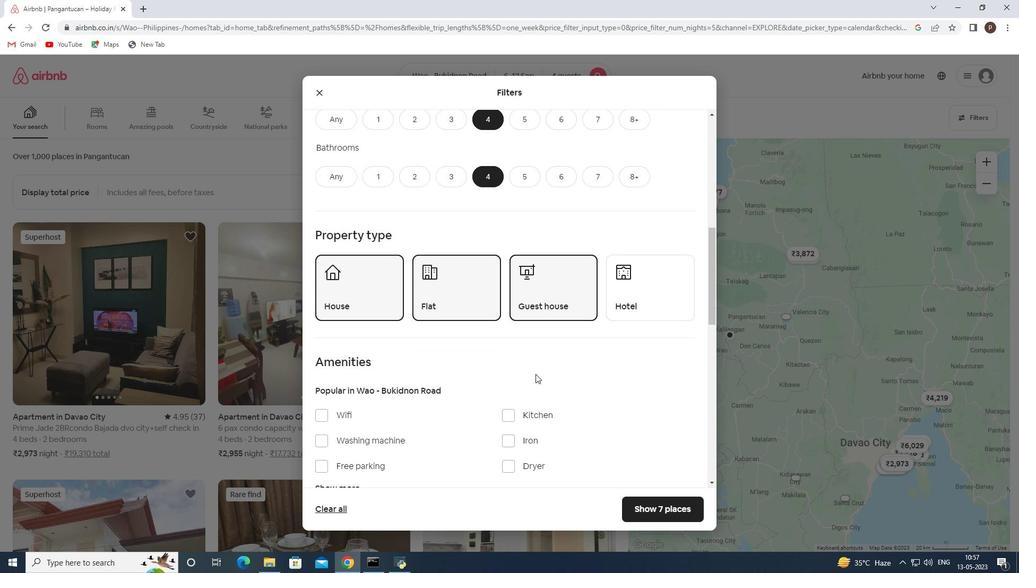 
Action: Mouse scrolled (534, 372) with delta (0, 0)
Screenshot: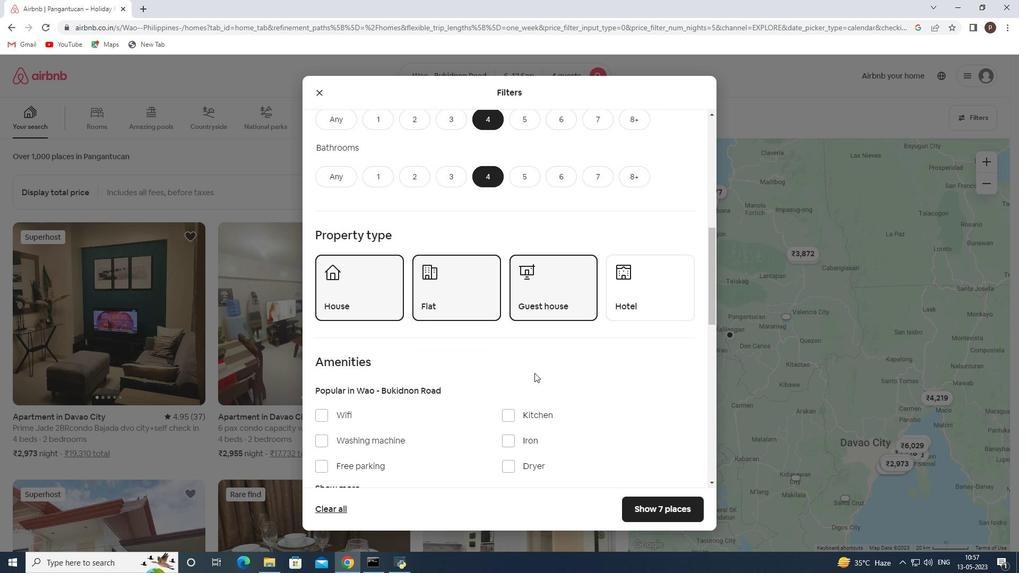 
Action: Mouse moved to (320, 364)
Screenshot: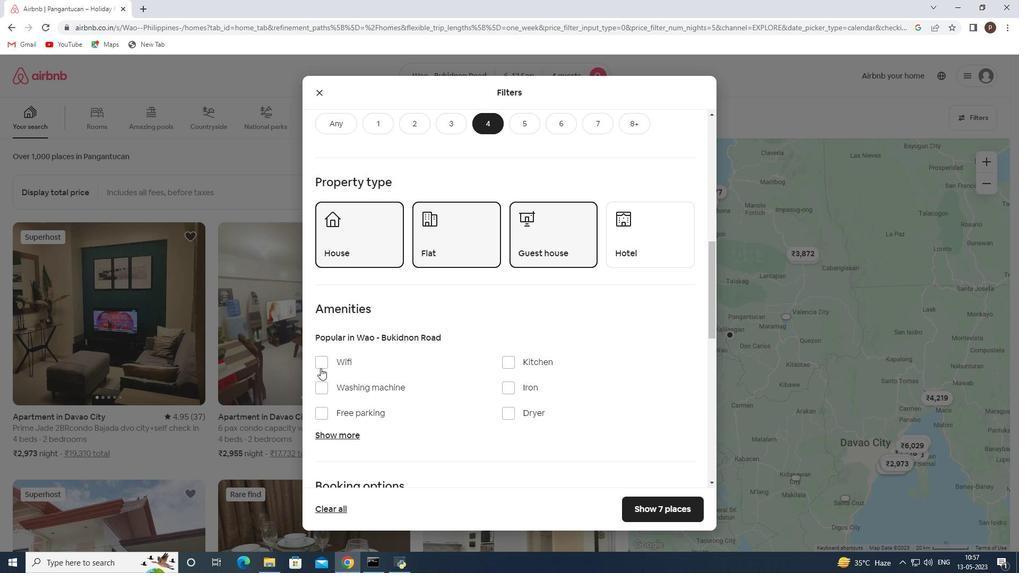 
Action: Mouse pressed left at (320, 364)
Screenshot: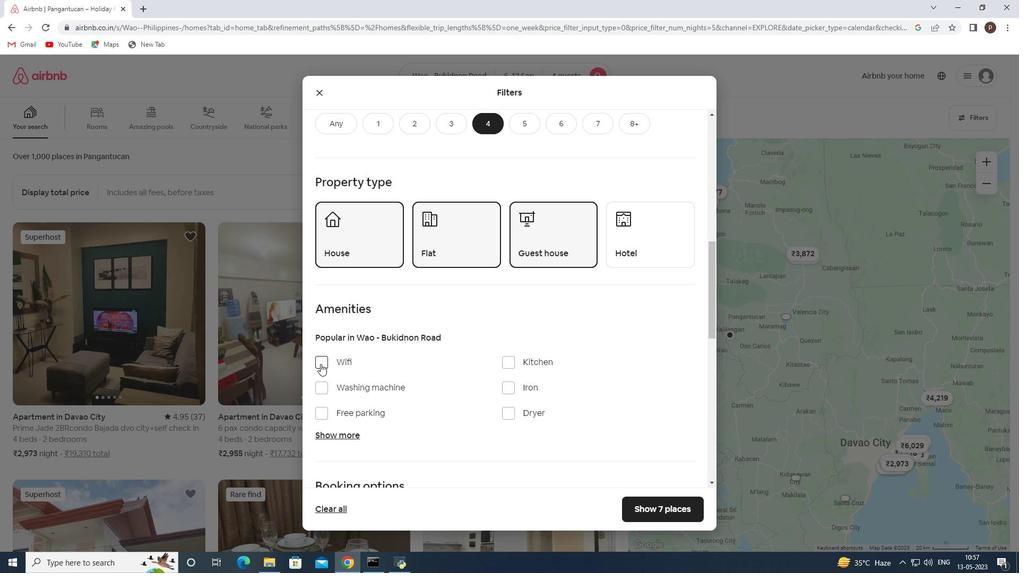 
Action: Mouse moved to (323, 414)
Screenshot: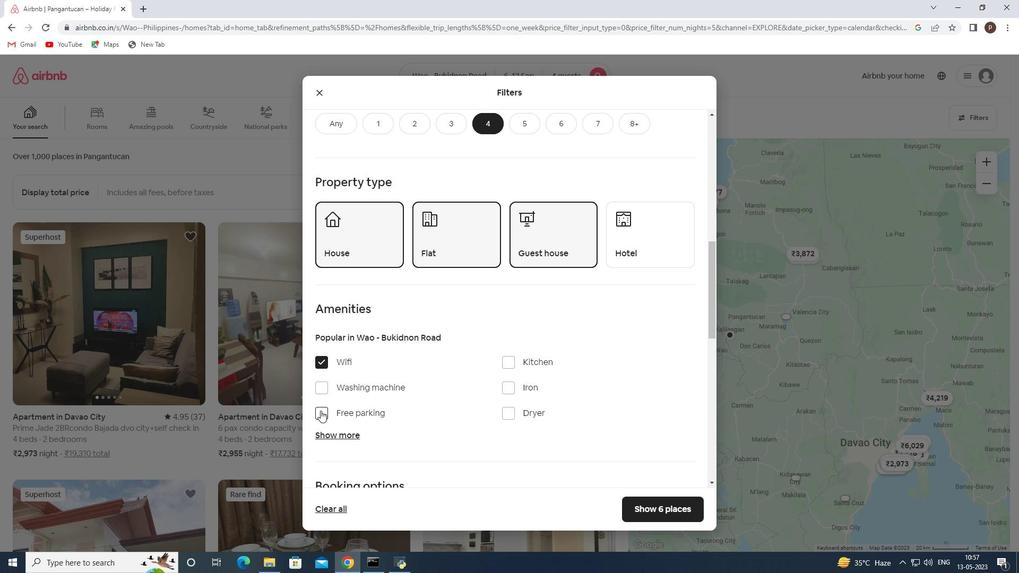 
Action: Mouse pressed left at (323, 414)
Screenshot: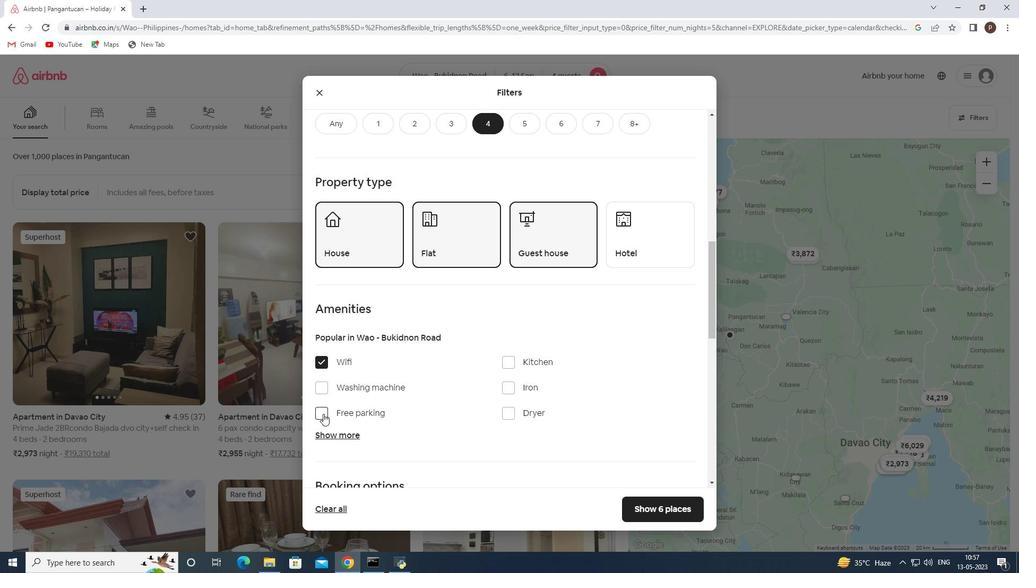 
Action: Mouse moved to (326, 433)
Screenshot: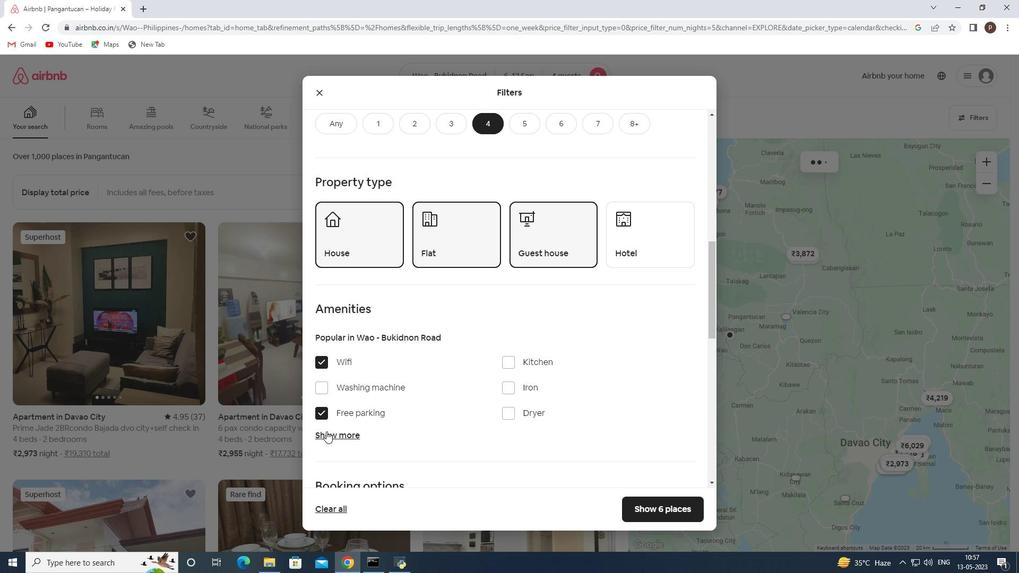 
Action: Mouse pressed left at (326, 433)
Screenshot: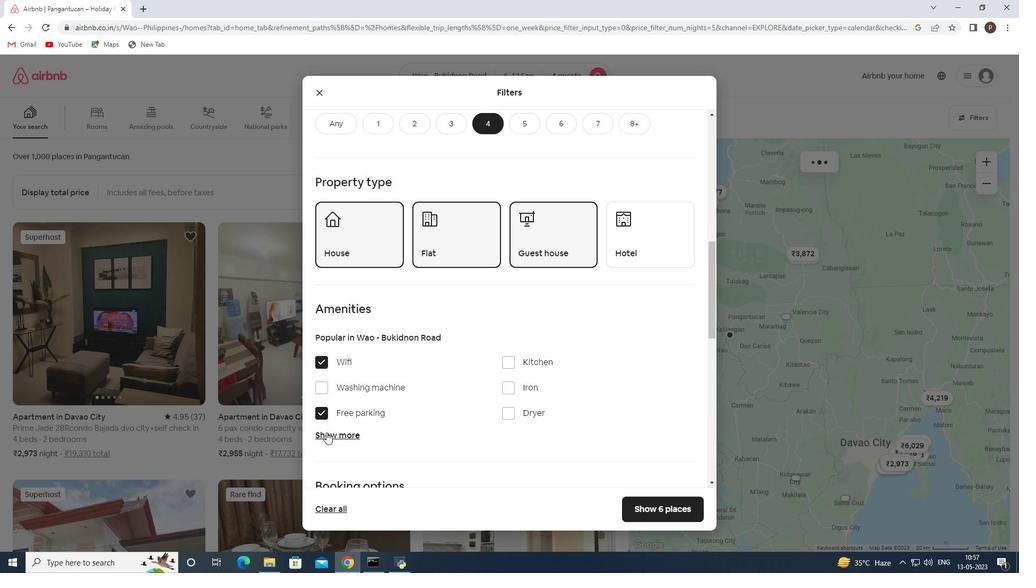 
Action: Mouse moved to (390, 433)
Screenshot: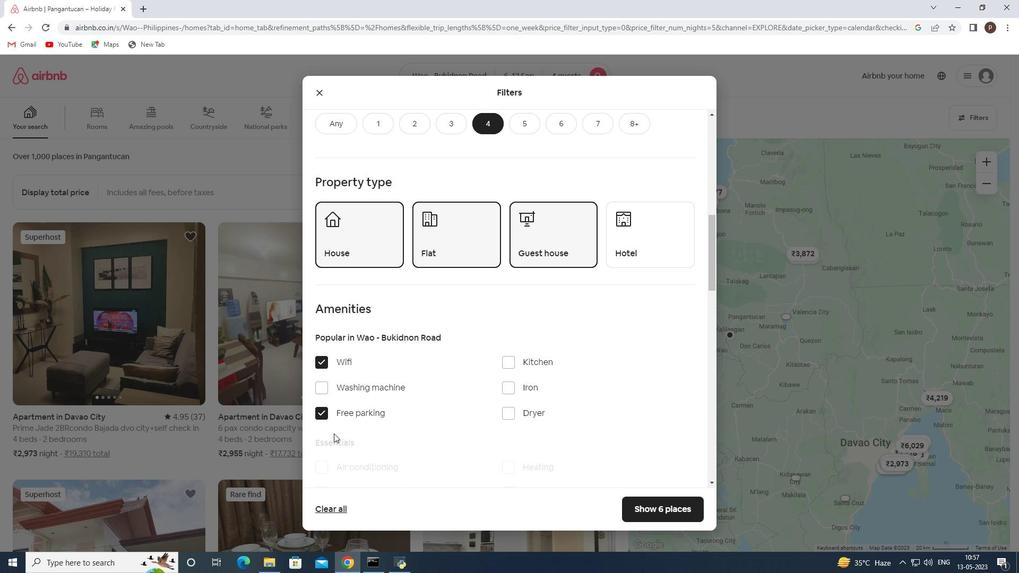 
Action: Mouse scrolled (390, 433) with delta (0, 0)
Screenshot: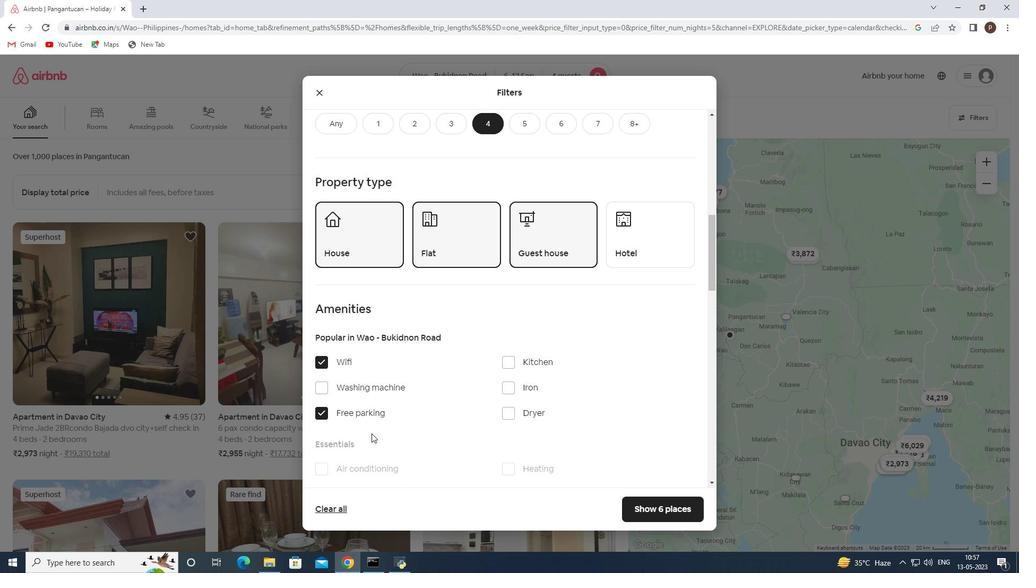 
Action: Mouse scrolled (390, 433) with delta (0, 0)
Screenshot: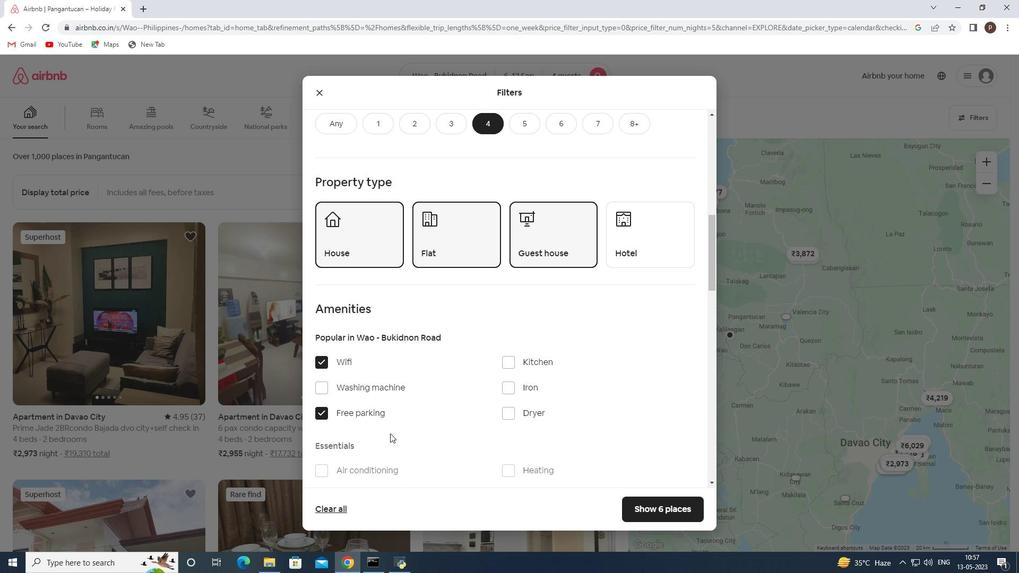
Action: Mouse scrolled (390, 433) with delta (0, 0)
Screenshot: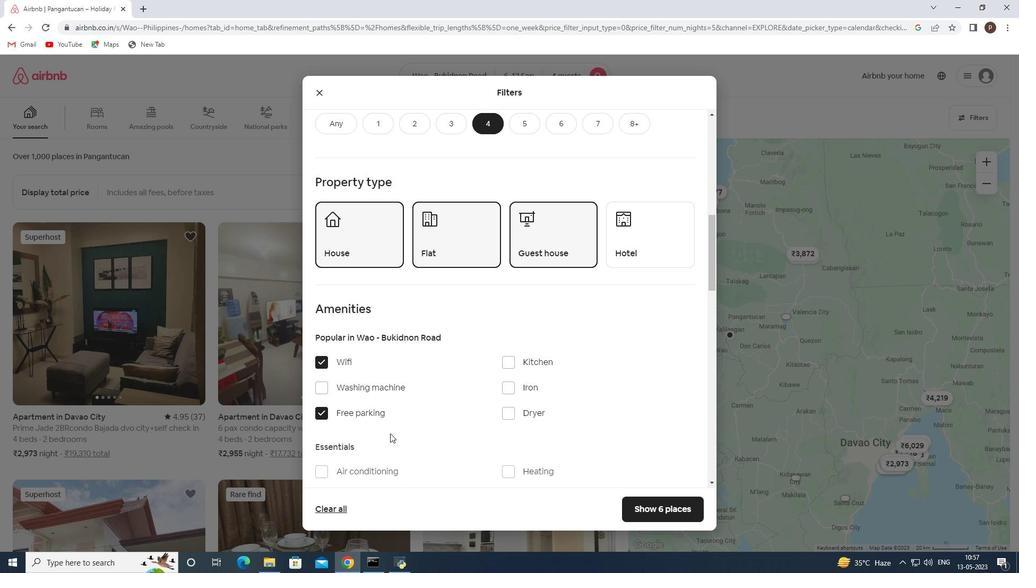 
Action: Mouse moved to (510, 336)
Screenshot: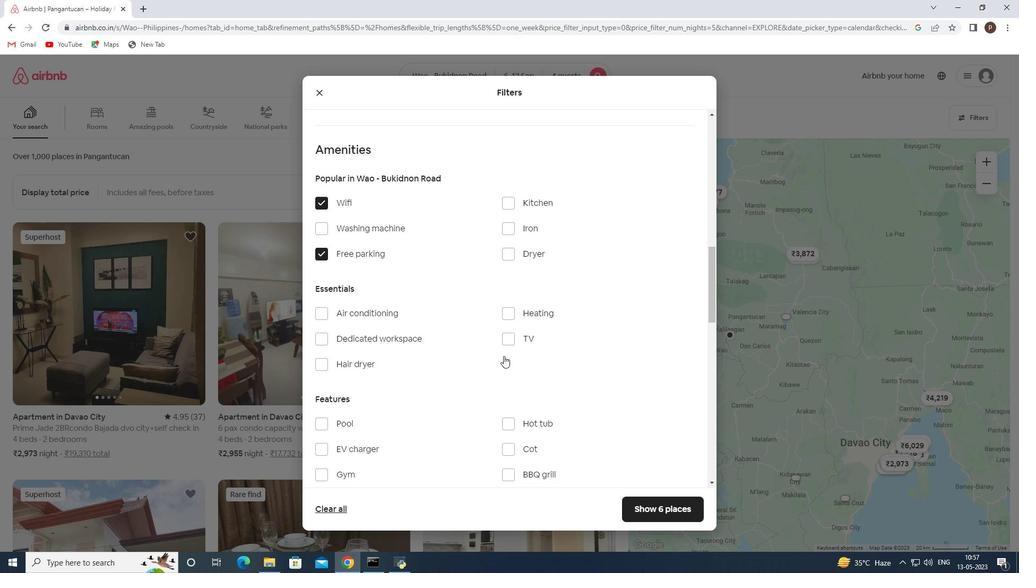 
Action: Mouse pressed left at (510, 336)
Screenshot: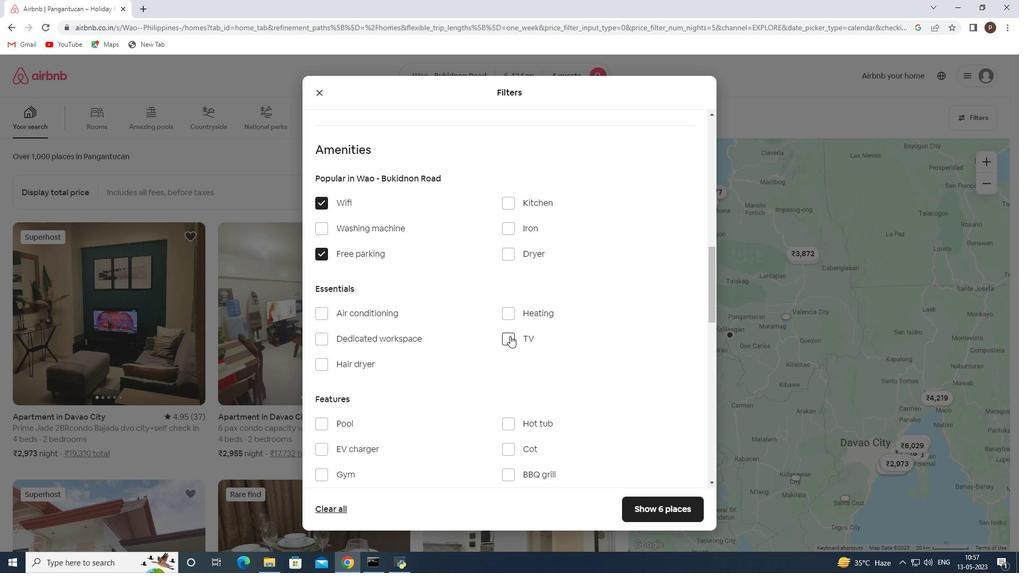 
Action: Mouse moved to (453, 374)
Screenshot: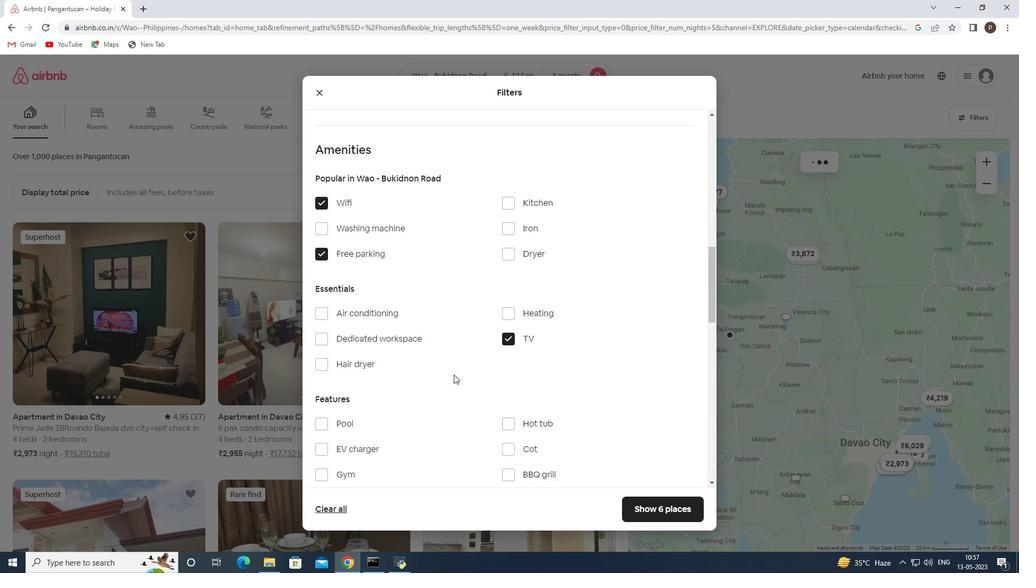 
Action: Mouse scrolled (453, 374) with delta (0, 0)
Screenshot: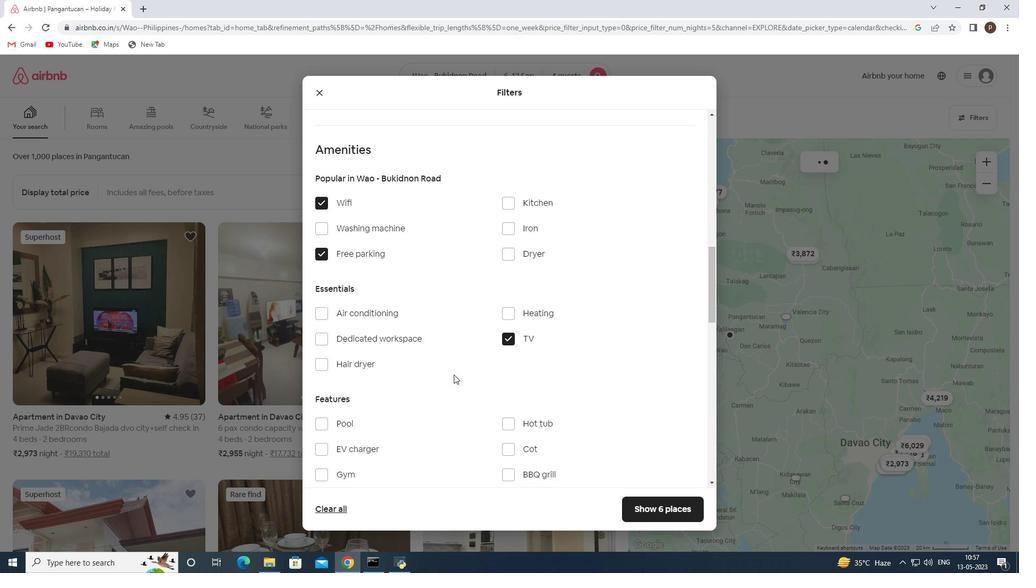 
Action: Mouse scrolled (453, 374) with delta (0, 0)
Screenshot: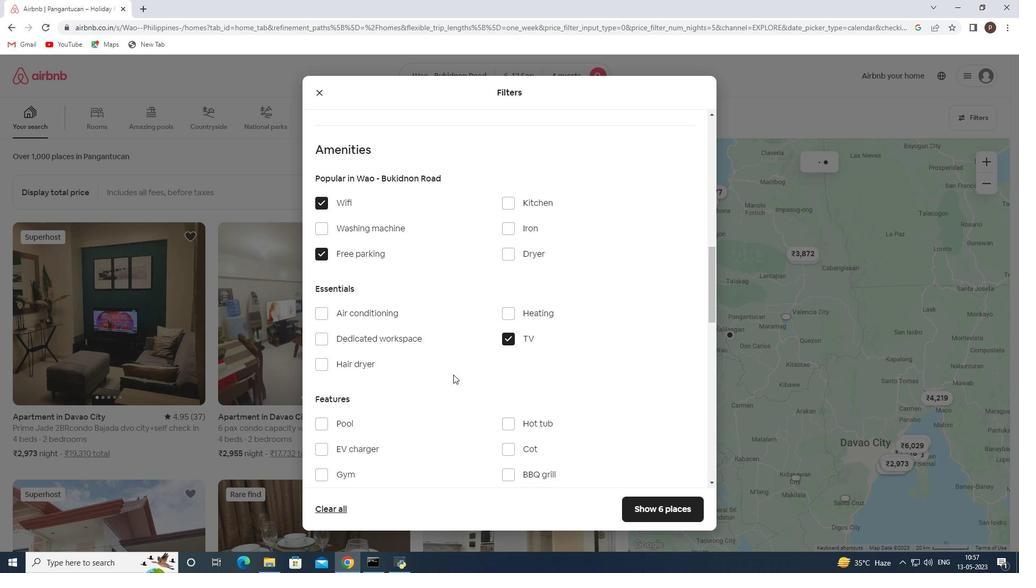 
Action: Mouse moved to (403, 349)
Screenshot: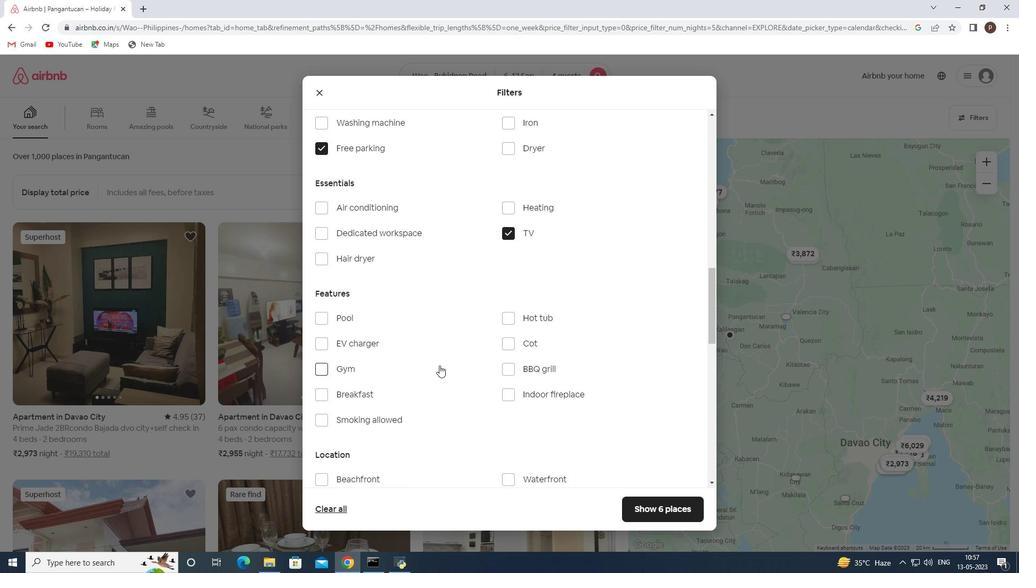 
Action: Mouse scrolled (403, 349) with delta (0, 0)
Screenshot: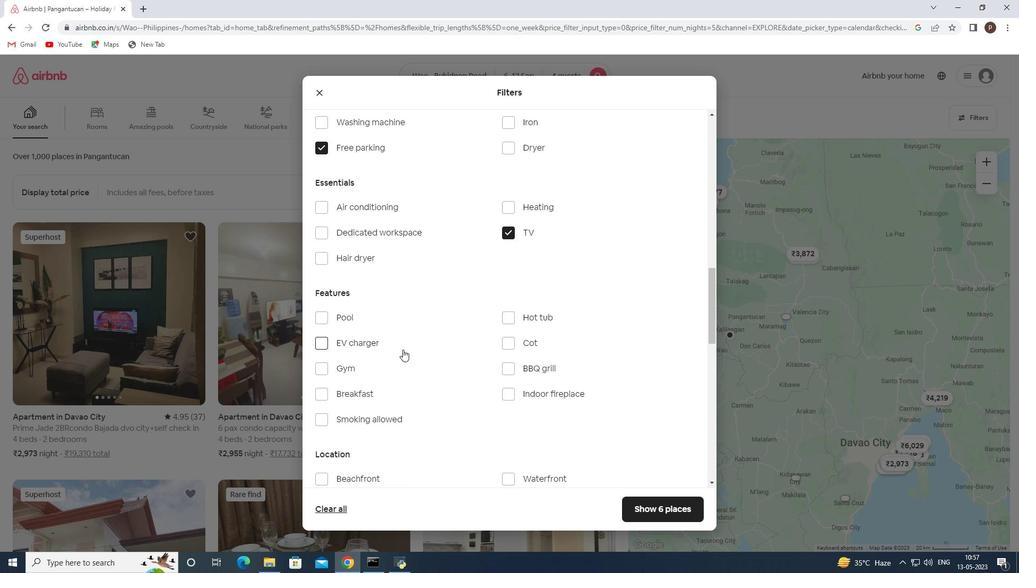 
Action: Mouse moved to (322, 315)
Screenshot: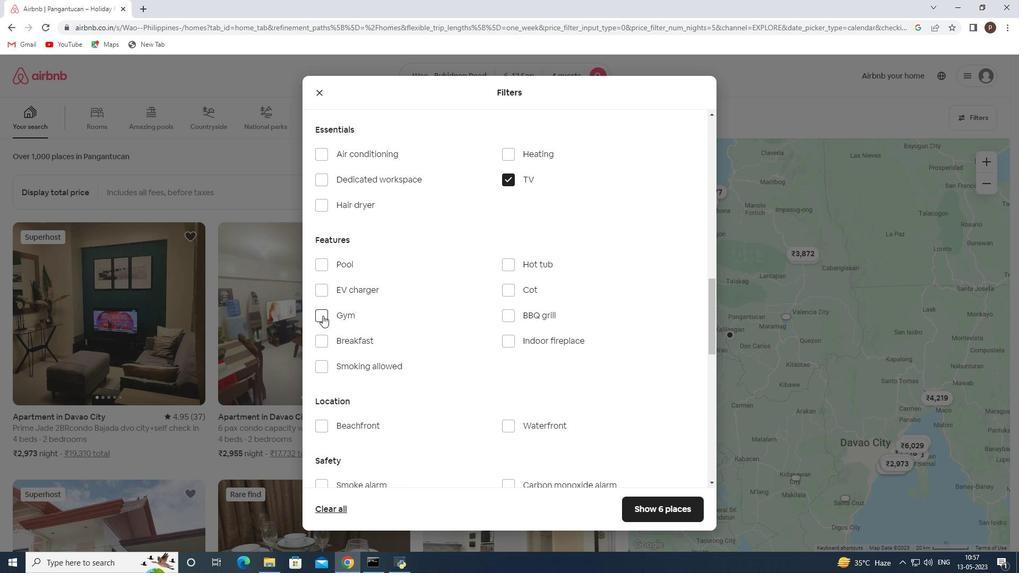 
Action: Mouse pressed left at (322, 315)
Screenshot: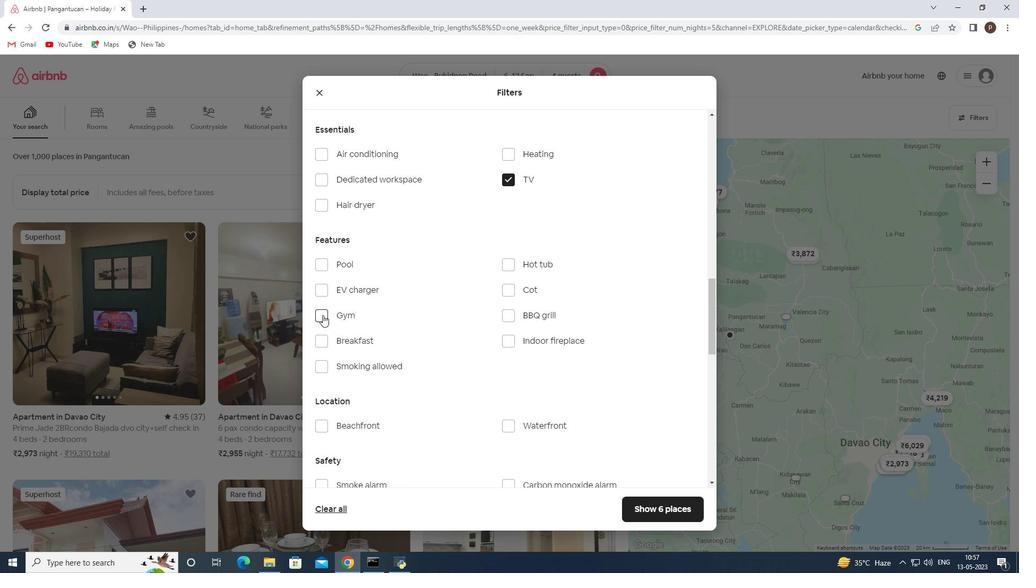 
Action: Mouse moved to (323, 343)
Screenshot: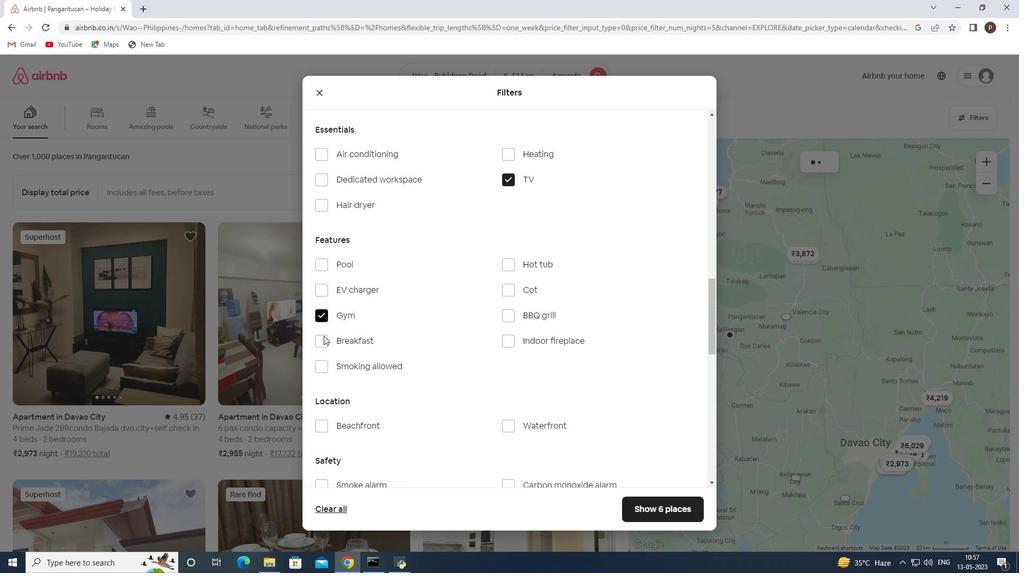 
Action: Mouse pressed left at (323, 343)
Screenshot: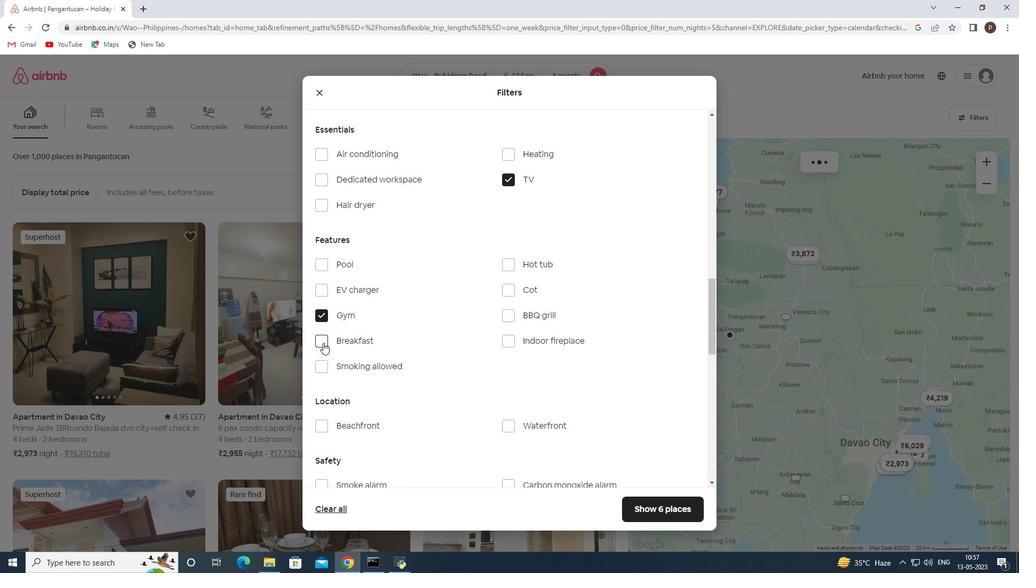 
Action: Mouse moved to (405, 337)
Screenshot: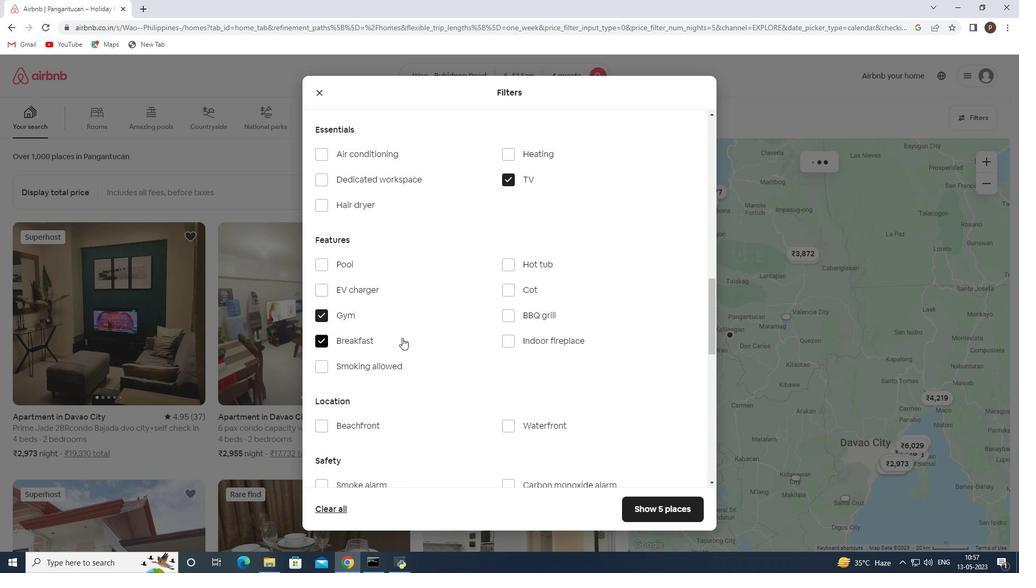 
Action: Mouse scrolled (405, 336) with delta (0, 0)
Screenshot: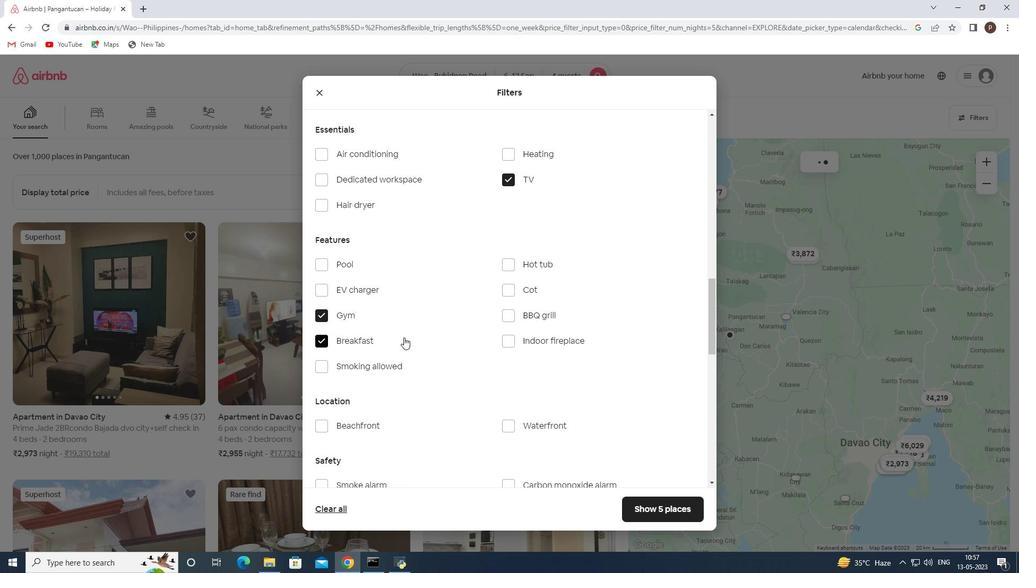 
Action: Mouse scrolled (405, 336) with delta (0, 0)
Screenshot: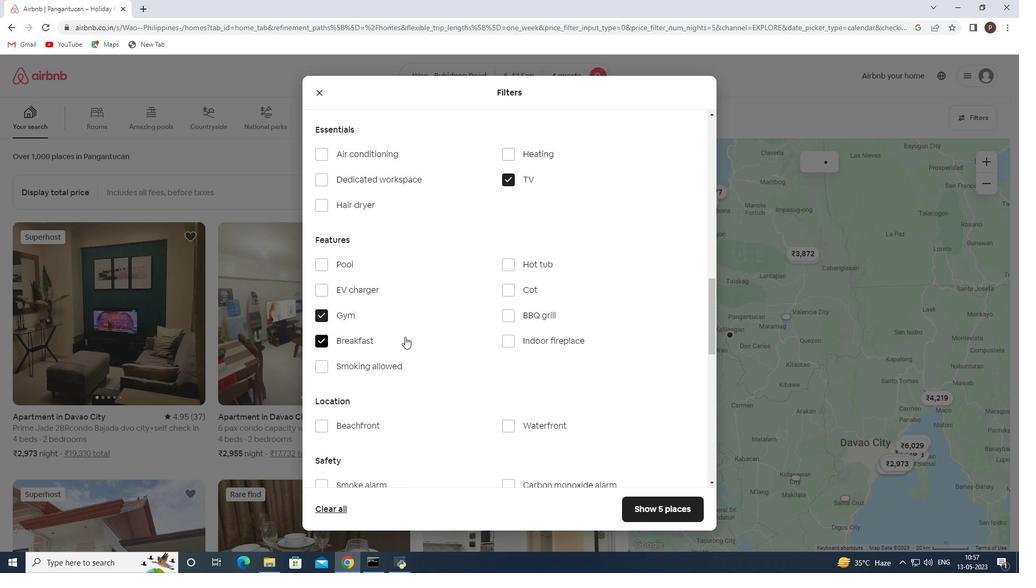 
Action: Mouse moved to (621, 380)
Screenshot: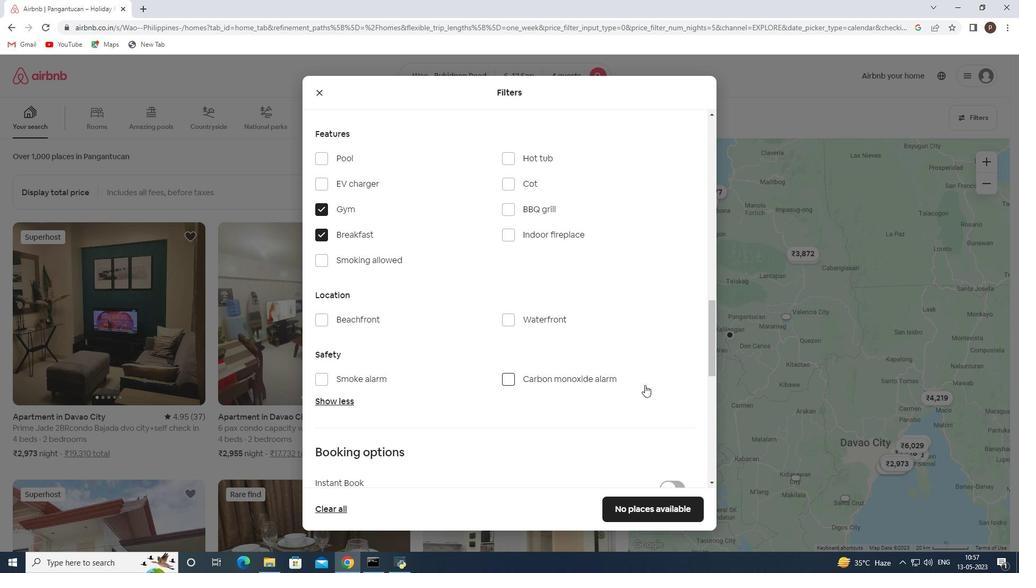 
Action: Mouse scrolled (621, 380) with delta (0, 0)
Screenshot: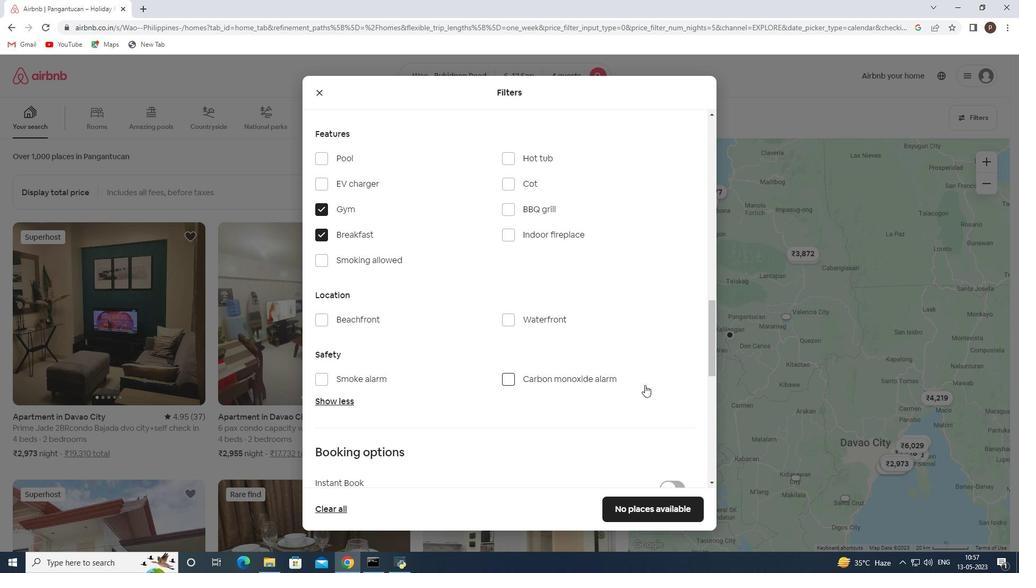 
Action: Mouse scrolled (621, 380) with delta (0, 0)
Screenshot: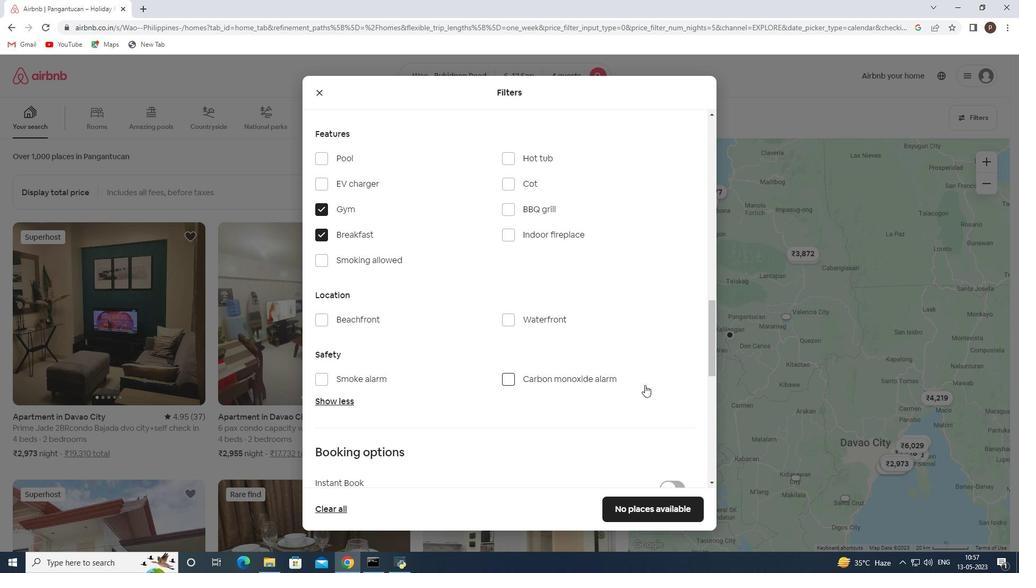 
Action: Mouse moved to (662, 409)
Screenshot: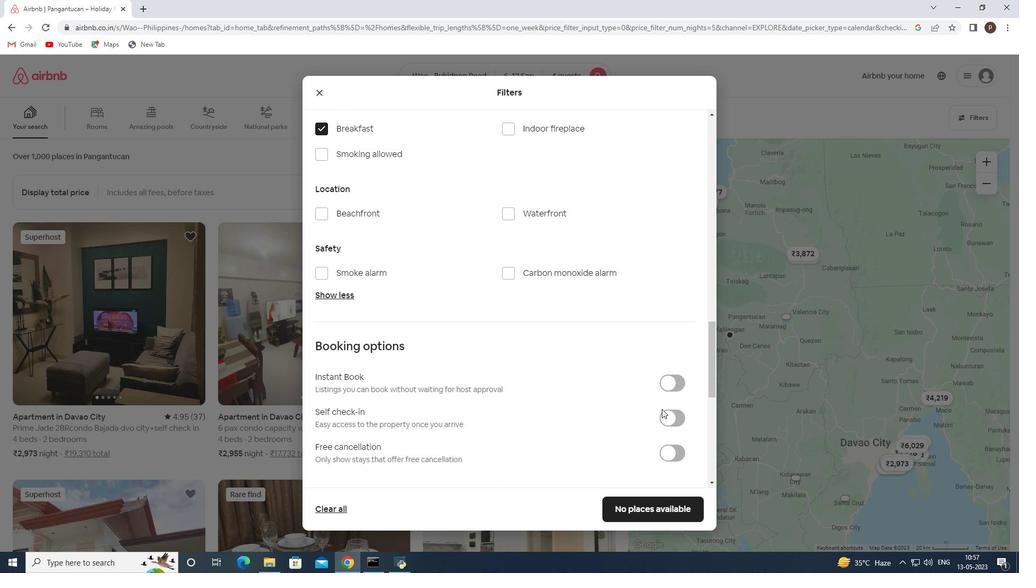 
Action: Mouse pressed left at (662, 409)
Screenshot: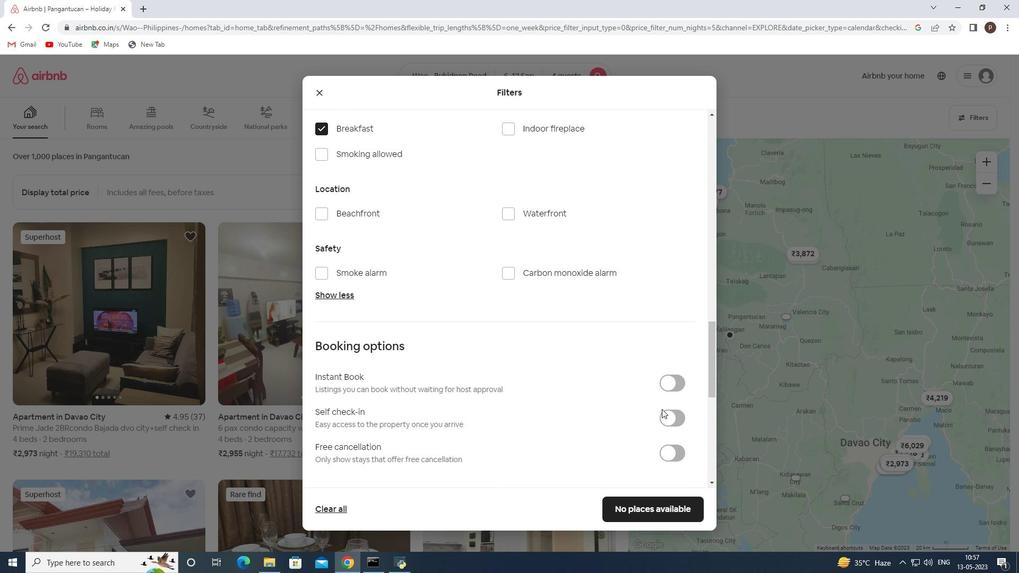 
Action: Mouse moved to (663, 416)
Screenshot: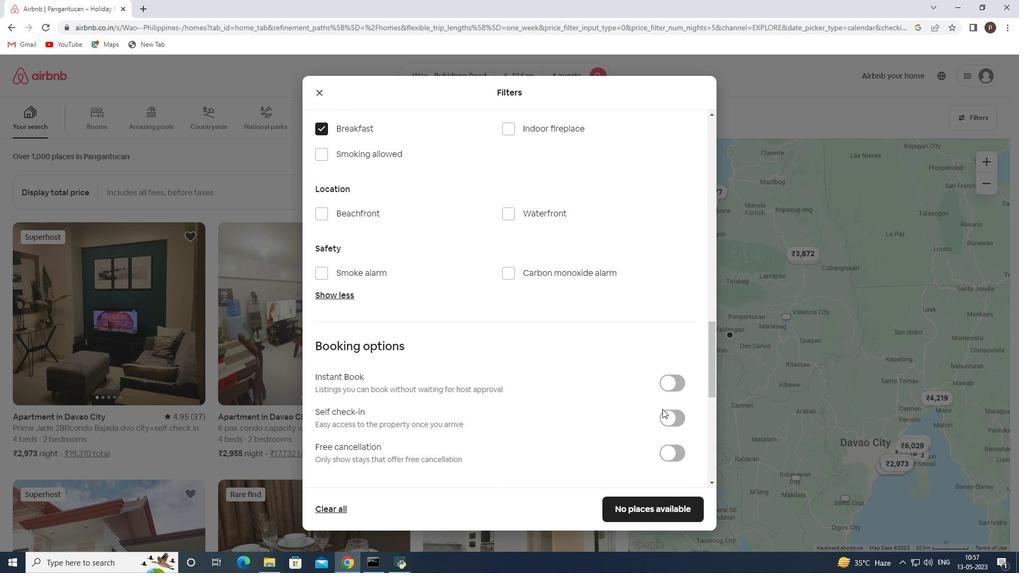 
Action: Mouse pressed left at (663, 416)
Screenshot: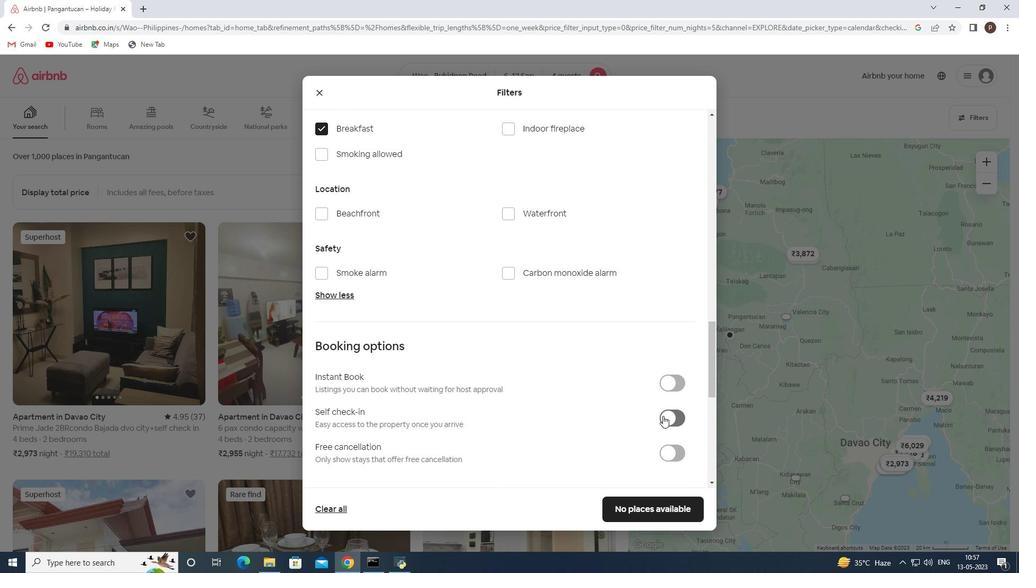 
Action: Mouse moved to (595, 400)
Screenshot: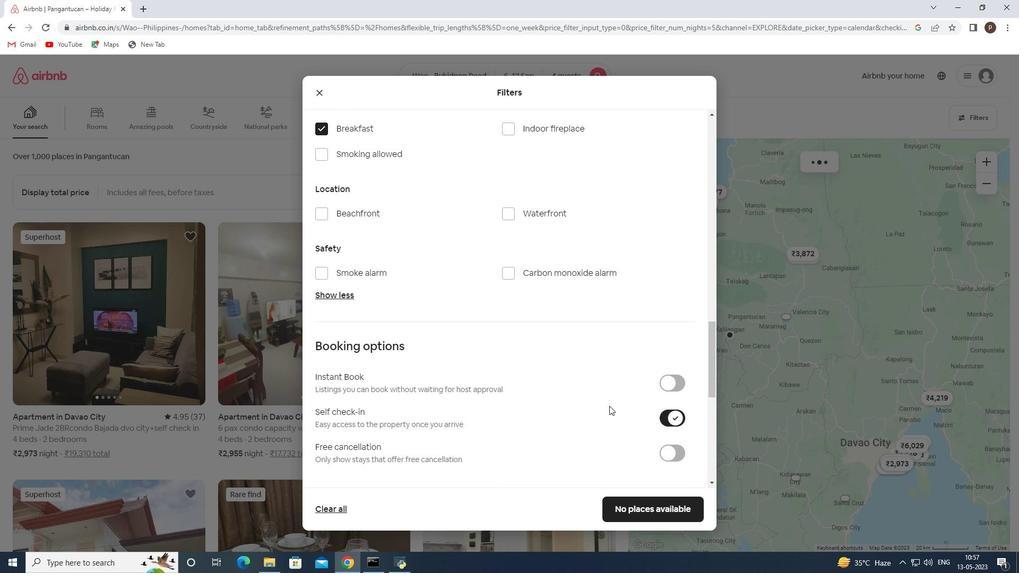 
Action: Mouse scrolled (595, 400) with delta (0, 0)
Screenshot: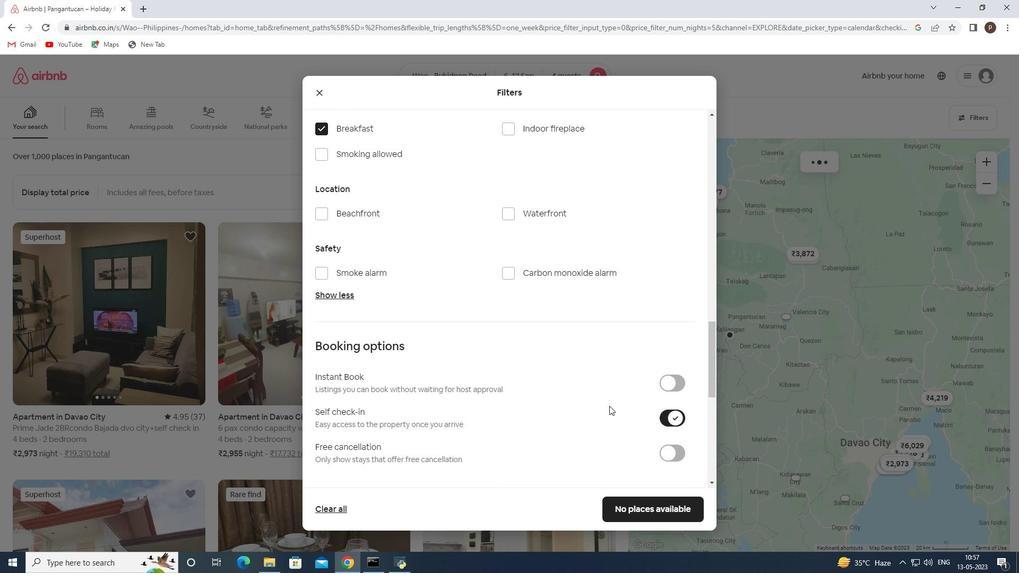 
Action: Mouse moved to (594, 400)
Screenshot: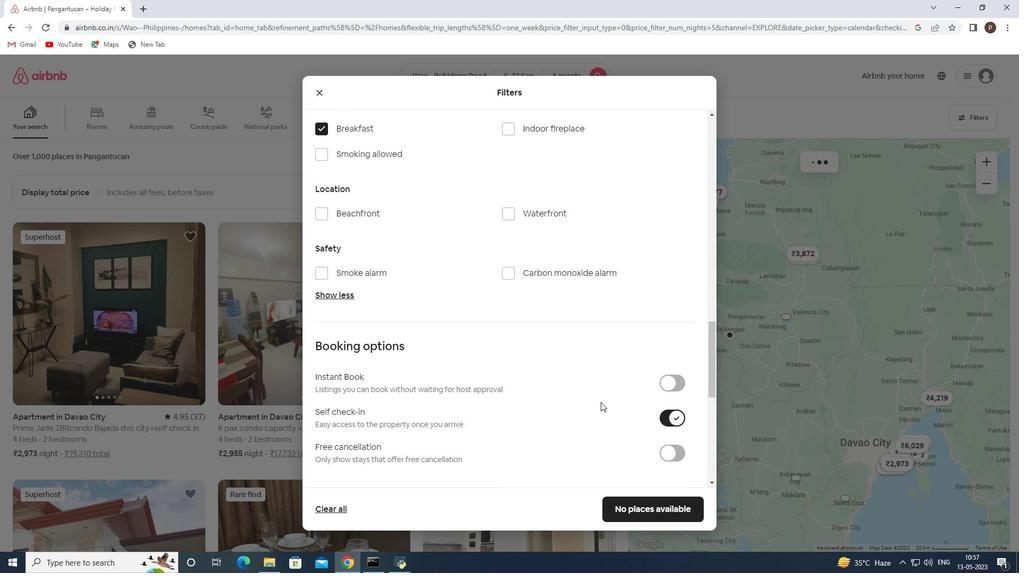 
Action: Mouse scrolled (594, 400) with delta (0, 0)
Screenshot: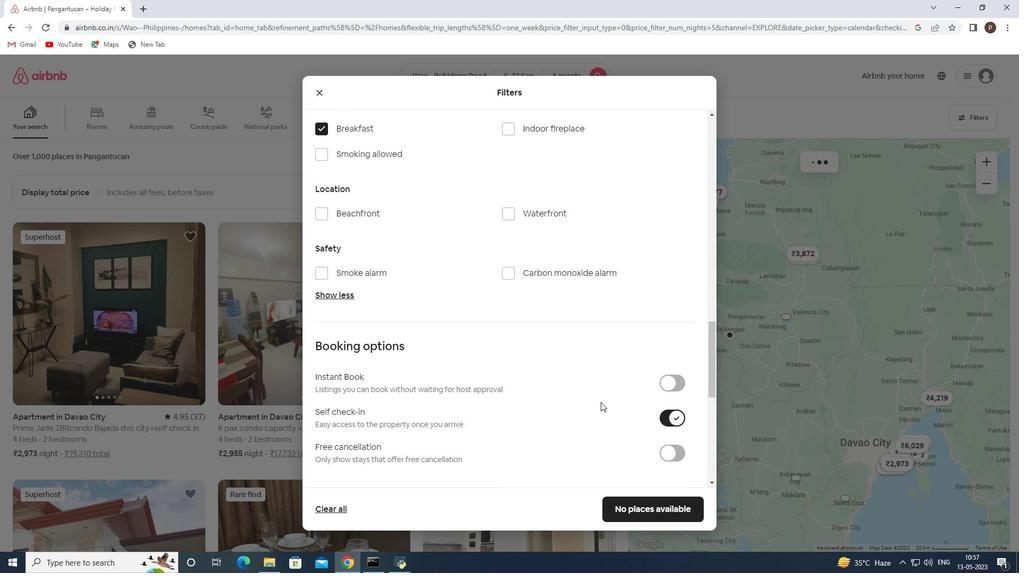
Action: Mouse moved to (593, 400)
Screenshot: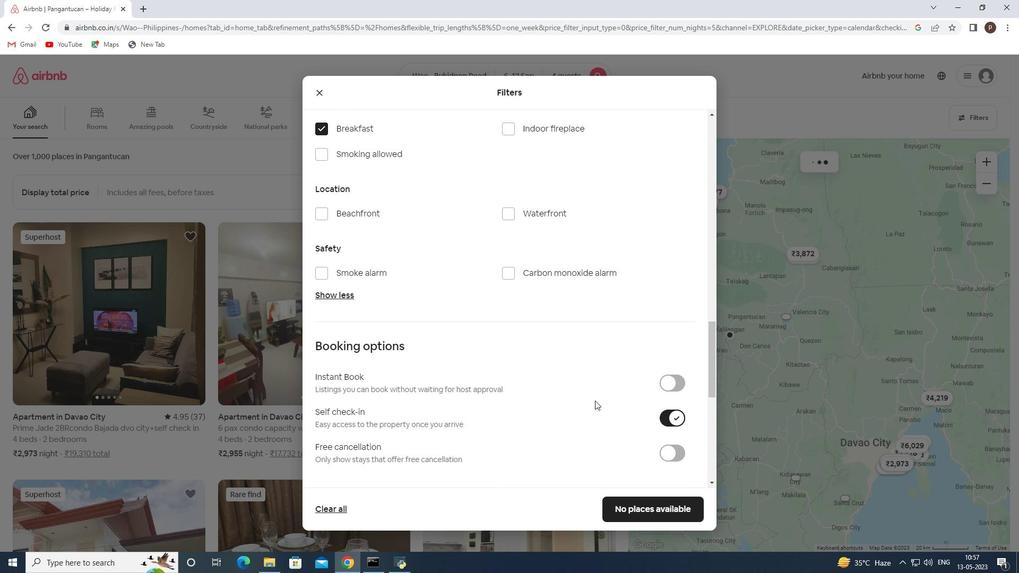
Action: Mouse scrolled (593, 400) with delta (0, 0)
Screenshot: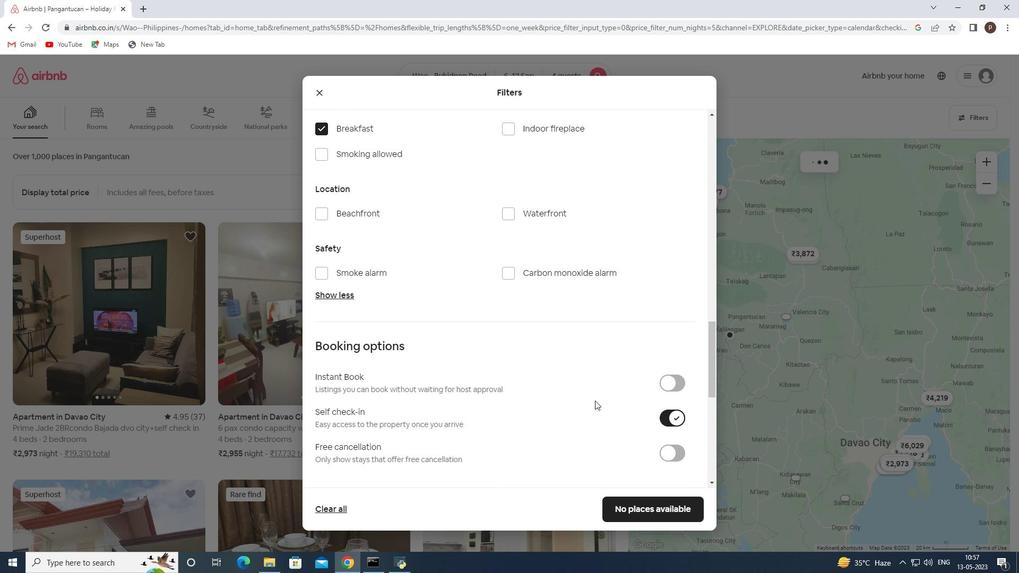 
Action: Mouse moved to (587, 400)
Screenshot: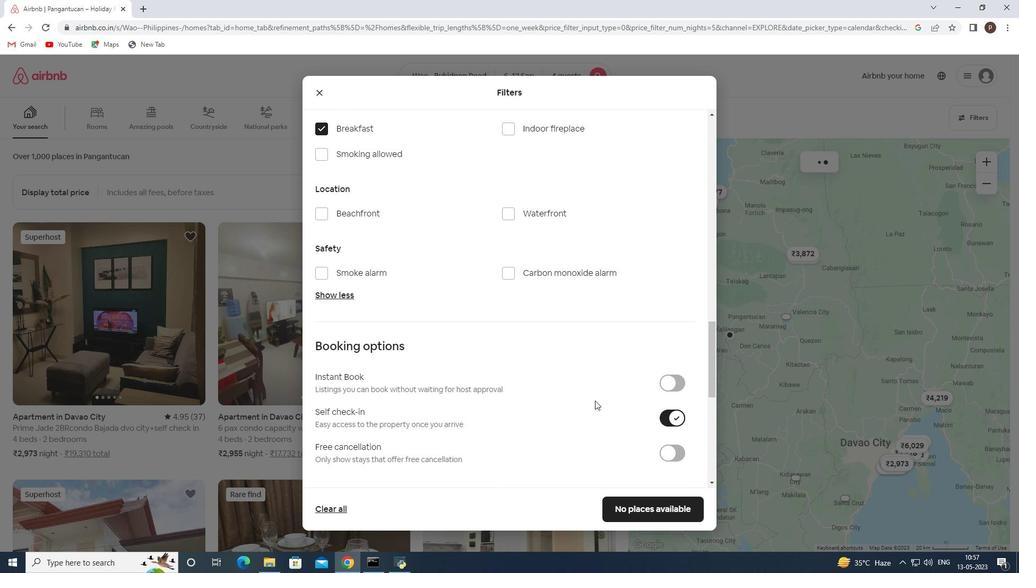 
Action: Mouse scrolled (587, 400) with delta (0, 0)
Screenshot: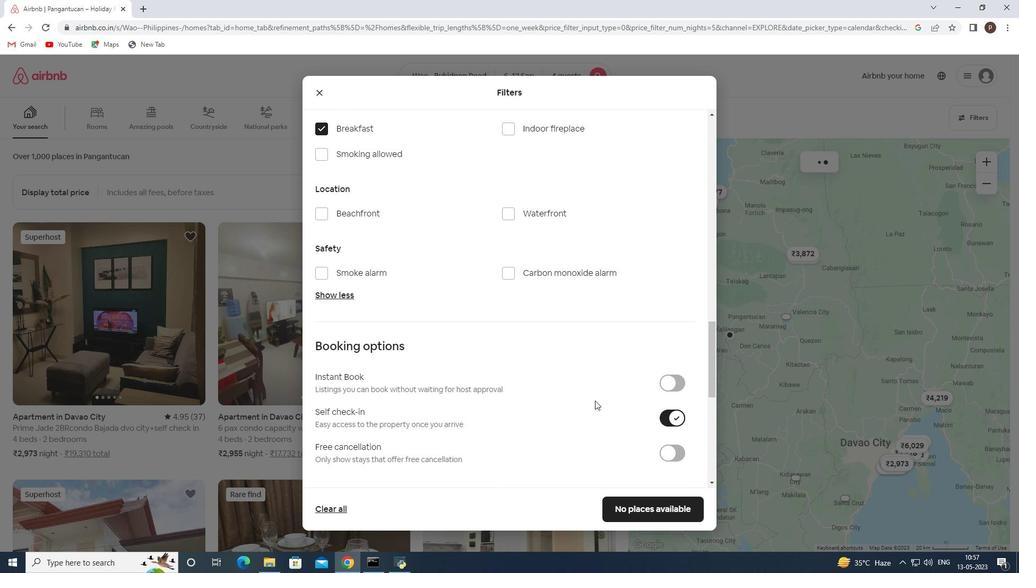 
Action: Mouse moved to (582, 398)
Screenshot: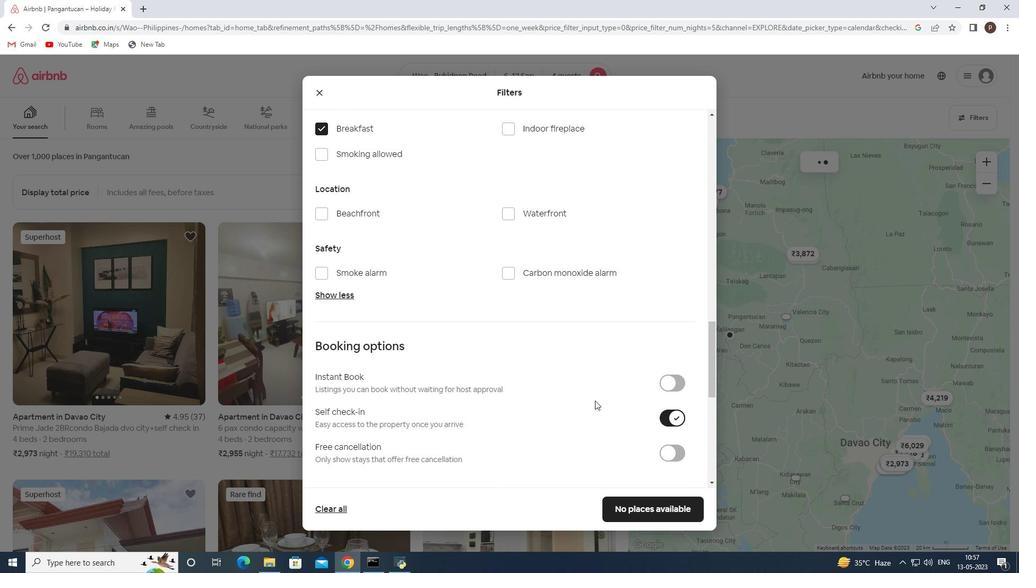 
Action: Mouse scrolled (582, 398) with delta (0, 0)
Screenshot: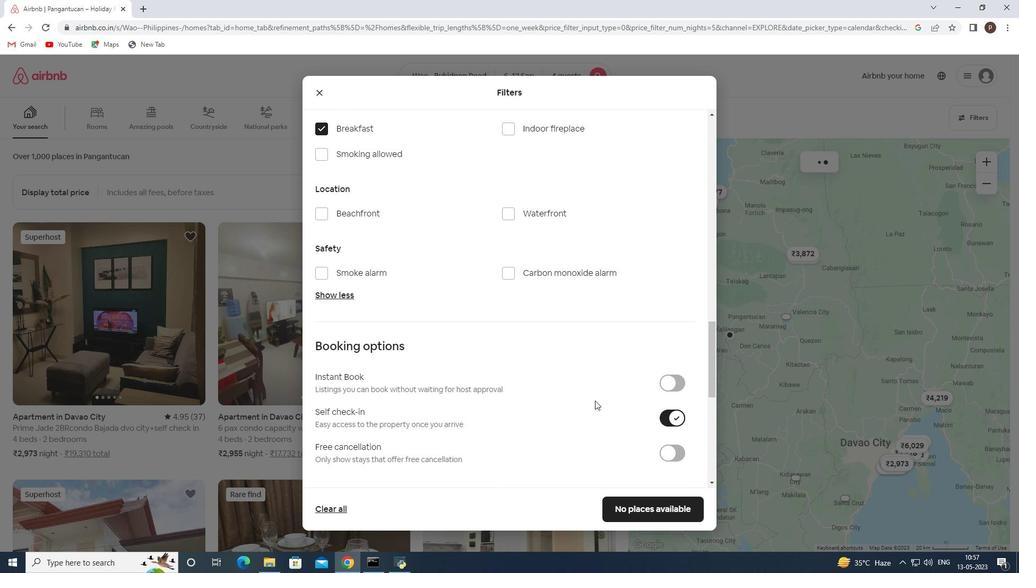 
Action: Mouse moved to (529, 380)
Screenshot: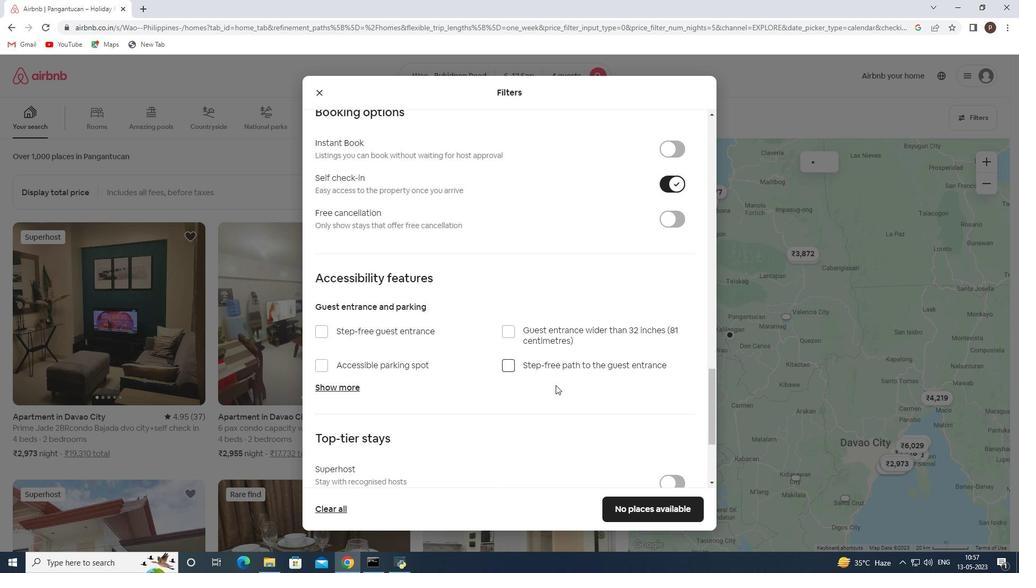 
Action: Mouse scrolled (529, 380) with delta (0, 0)
Screenshot: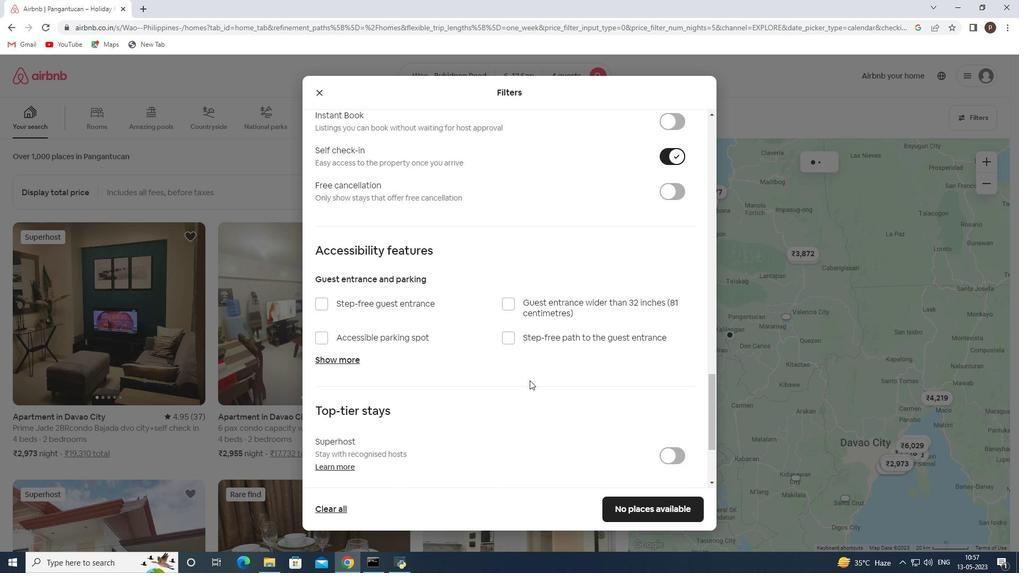 
Action: Mouse scrolled (529, 380) with delta (0, 0)
Screenshot: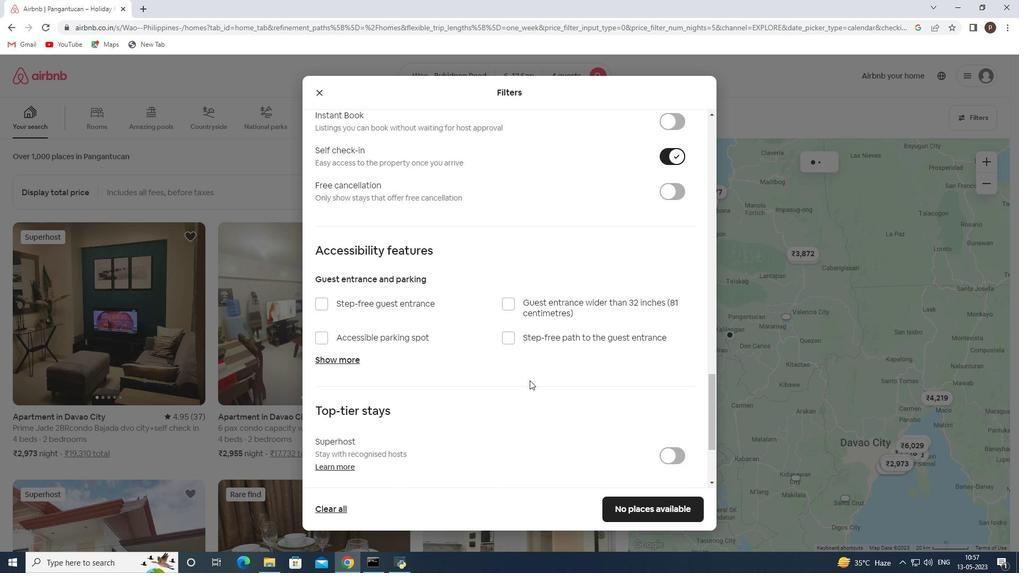 
Action: Mouse scrolled (529, 380) with delta (0, 0)
Screenshot: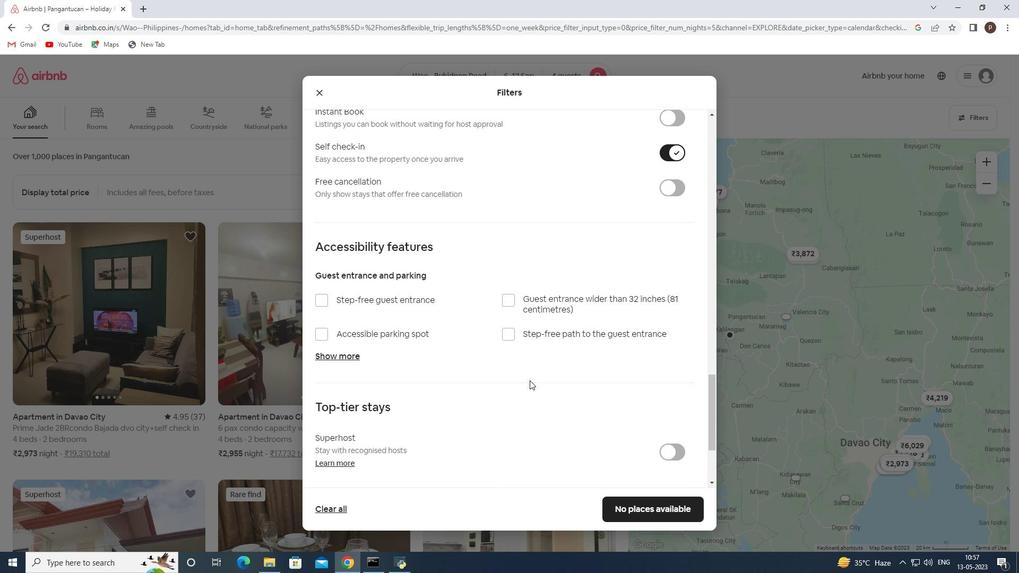 
Action: Mouse moved to (323, 414)
Screenshot: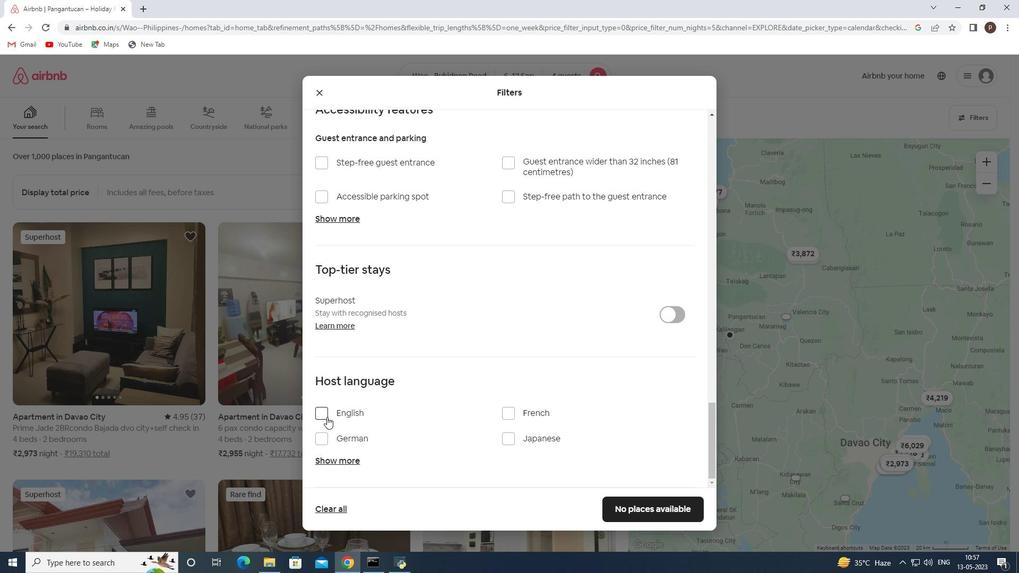 
Action: Mouse pressed left at (323, 414)
Screenshot: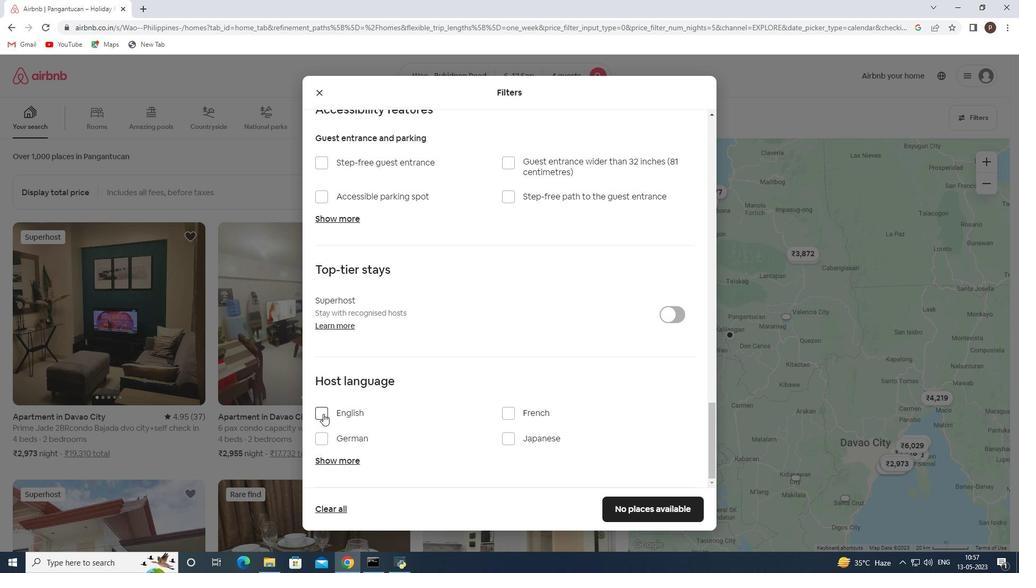 
Action: Mouse moved to (662, 503)
Screenshot: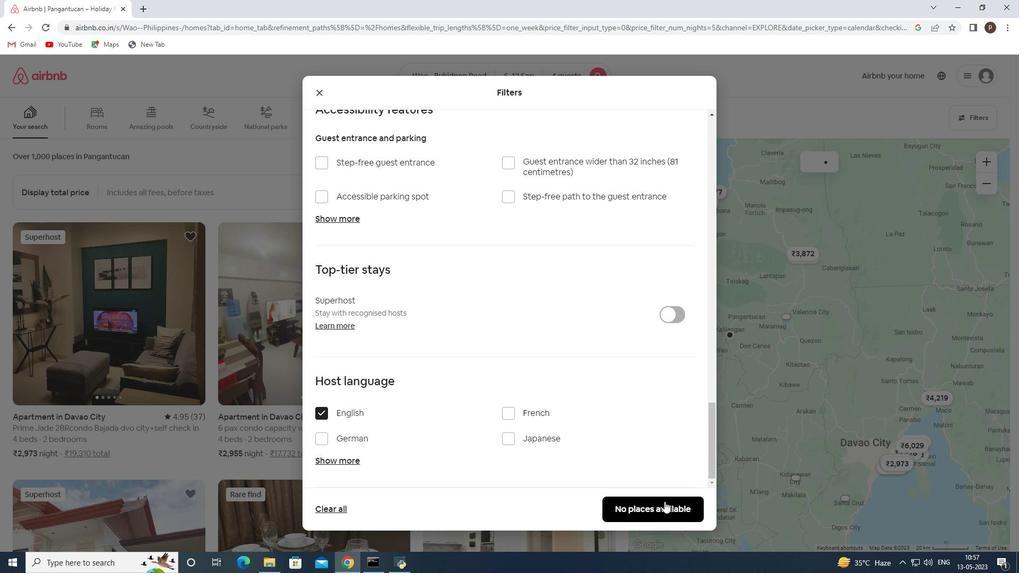 
Action: Mouse pressed left at (662, 503)
Screenshot: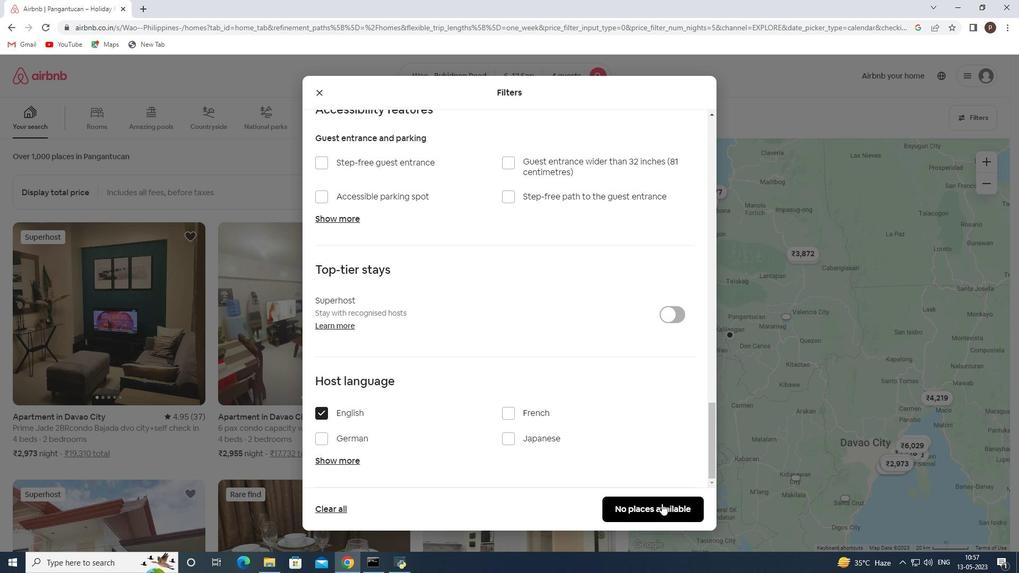
